 Task:  Click on  Soccer In the  Soccer League click on  Pick Sheet Your name Jack Lewis Team name Orlando City and  Email softage.7@softage.net Game 1 Montreal Game 2 NYFC Game 3 Atlanta United Game 4 Houston Game 5 Minnesota United Game 6 FC Dallas Game 7 Columbus Game 8 New England Game 9 Philadelphia Game 10 Montreal Game 11 Chicago Game 12 Inter Milan Game 13 Austin Game 14 Real Salt Lake Game 15 Vancouver Game16 Seattle In Tie Breaker choose Orlando City Submit pick sheet
Action: Mouse moved to (567, 462)
Screenshot: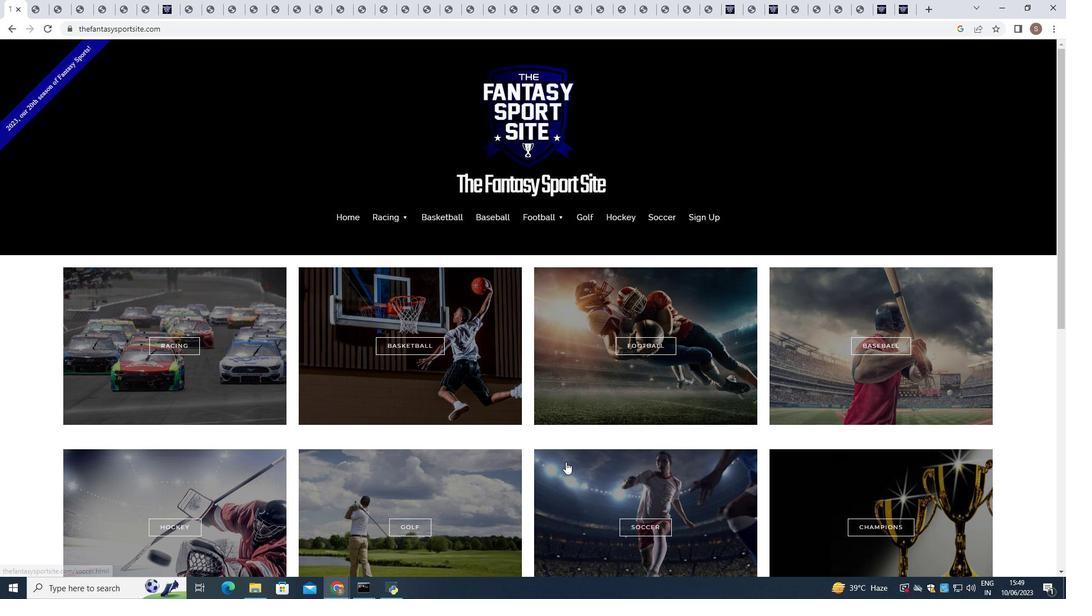 
Action: Mouse pressed left at (567, 462)
Screenshot: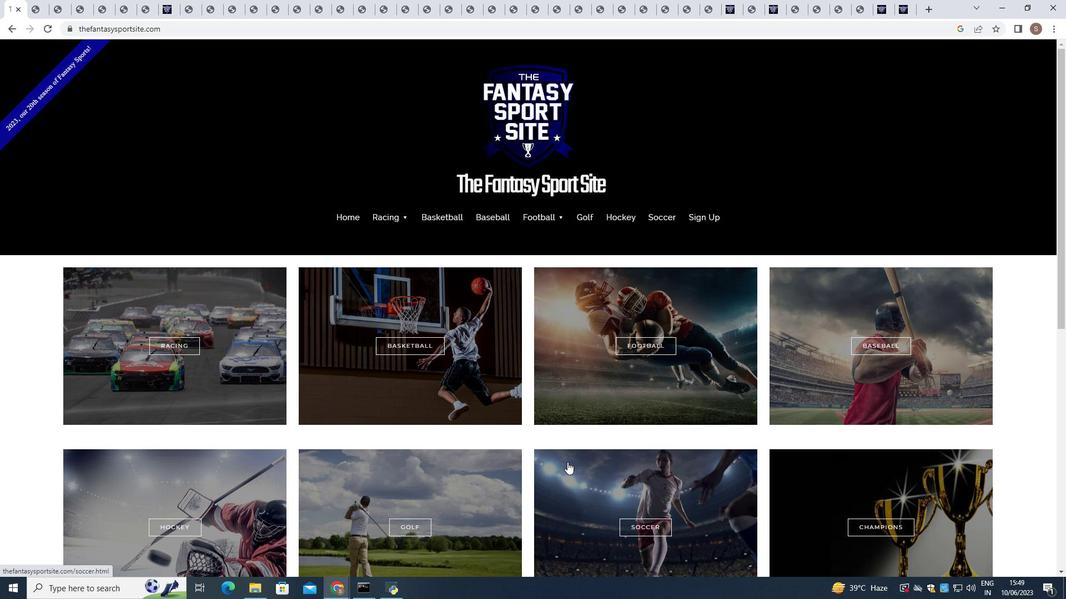 
Action: Mouse moved to (391, 318)
Screenshot: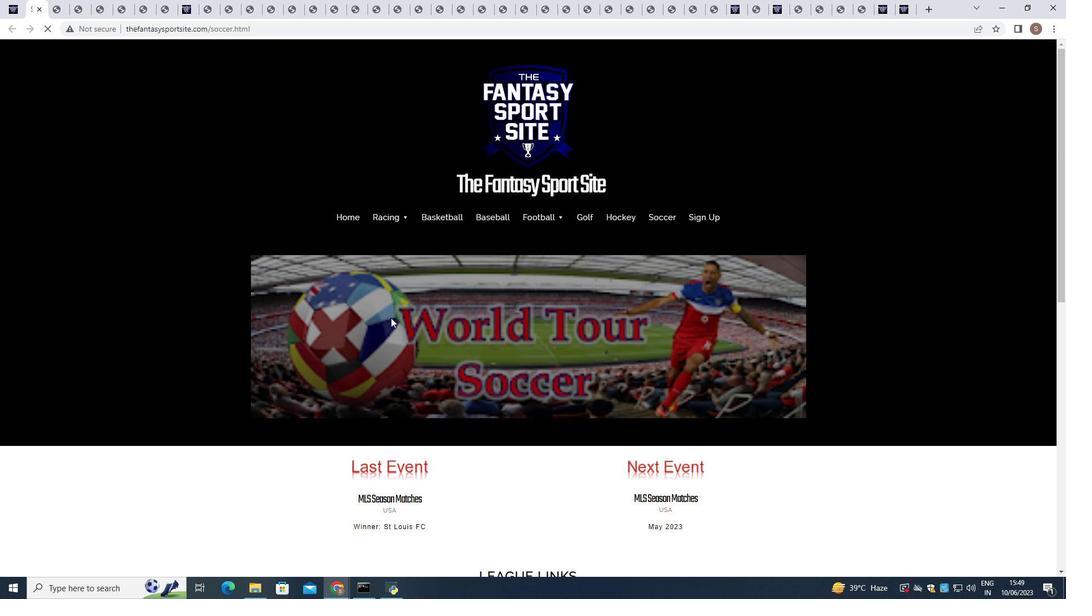 
Action: Mouse scrolled (391, 317) with delta (0, 0)
Screenshot: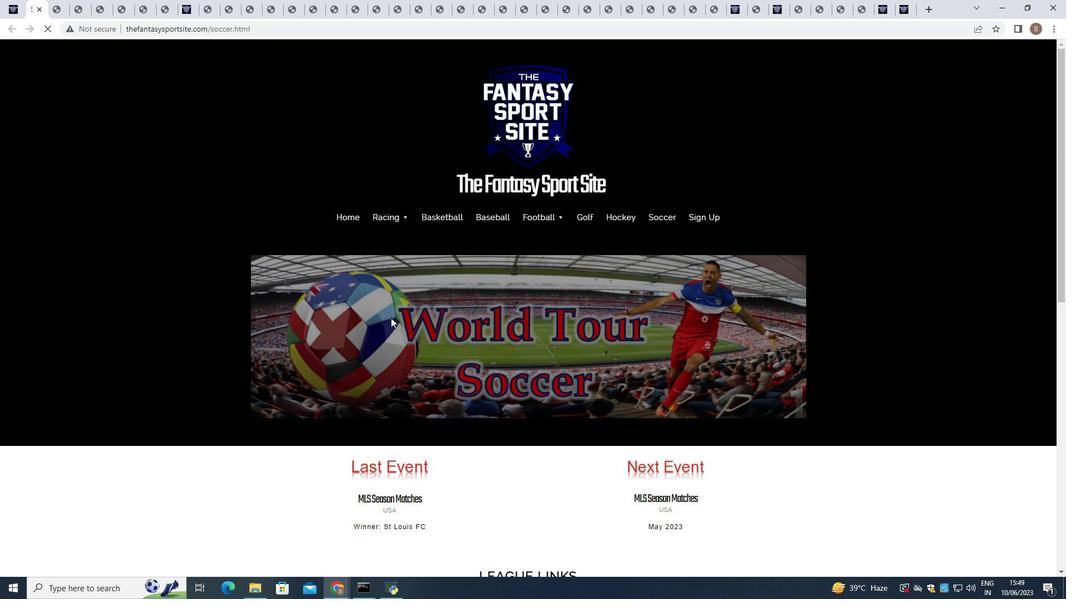 
Action: Mouse scrolled (391, 317) with delta (0, 0)
Screenshot: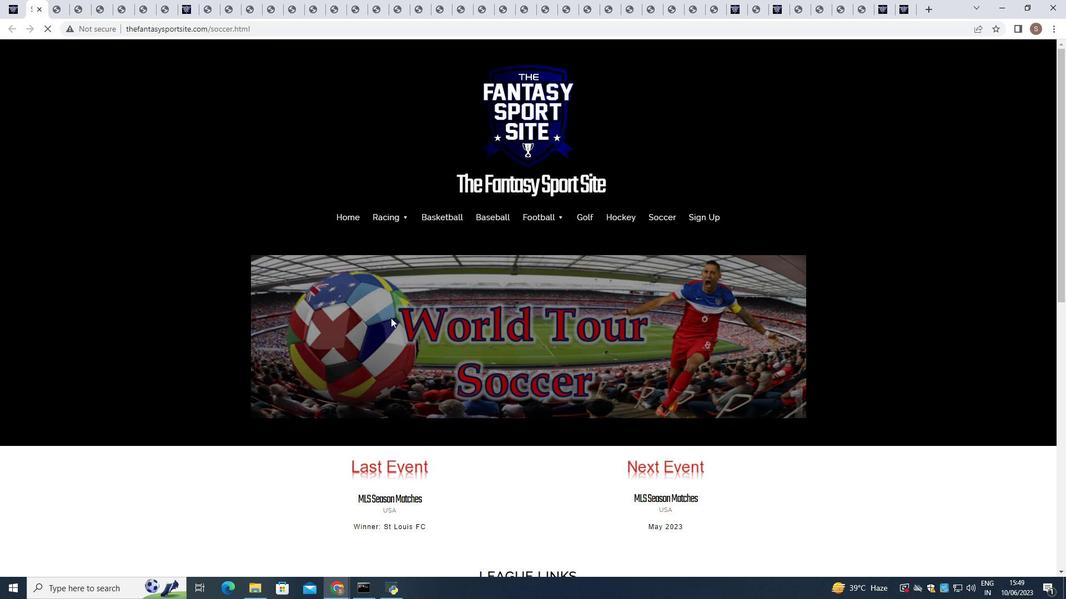 
Action: Mouse scrolled (391, 317) with delta (0, 0)
Screenshot: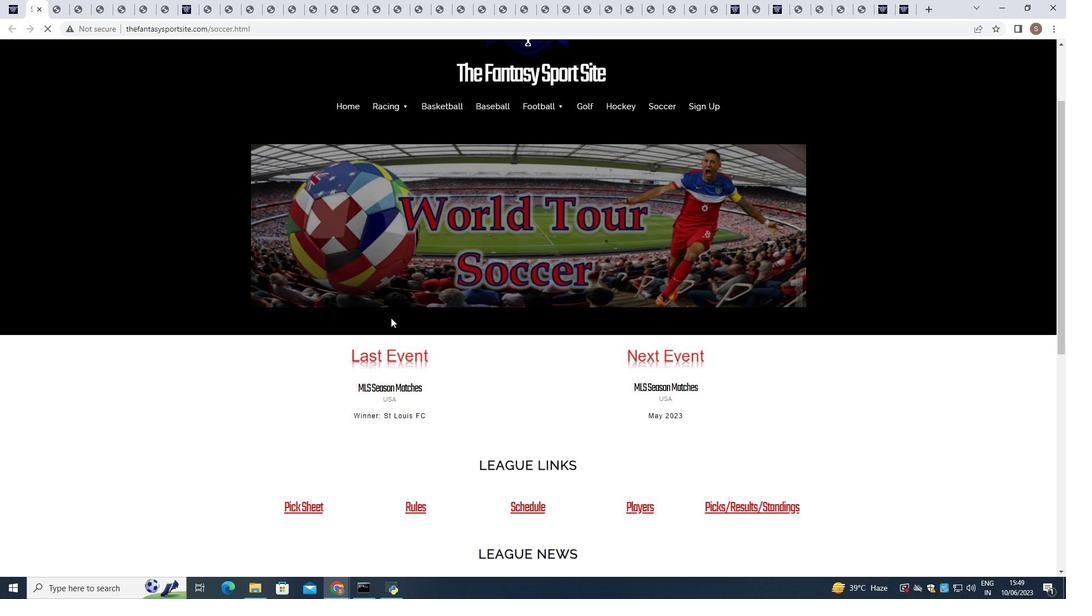 
Action: Mouse scrolled (391, 317) with delta (0, 0)
Screenshot: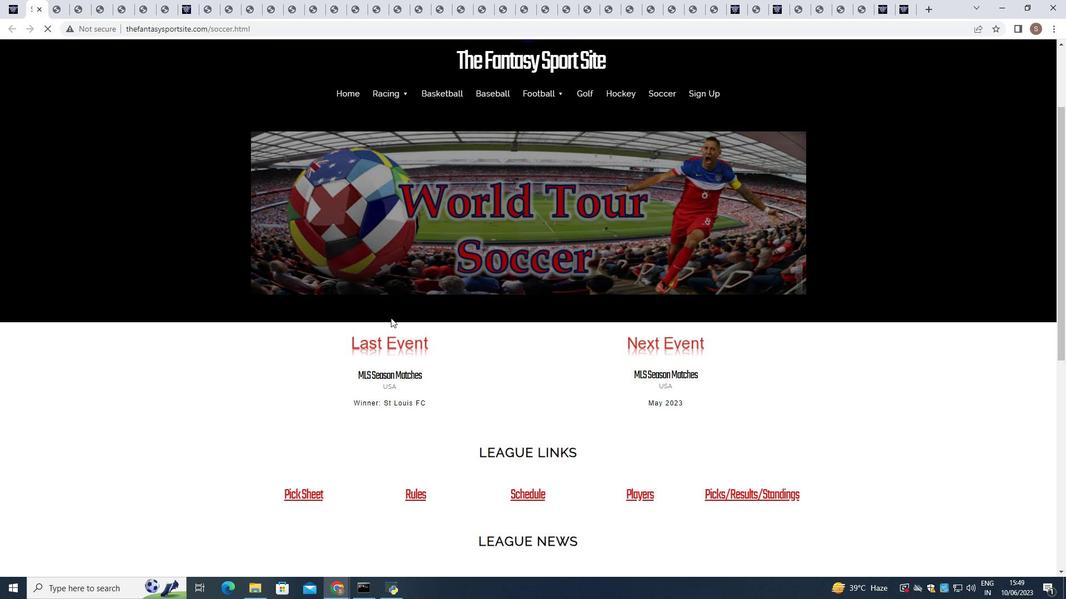 
Action: Mouse moved to (315, 394)
Screenshot: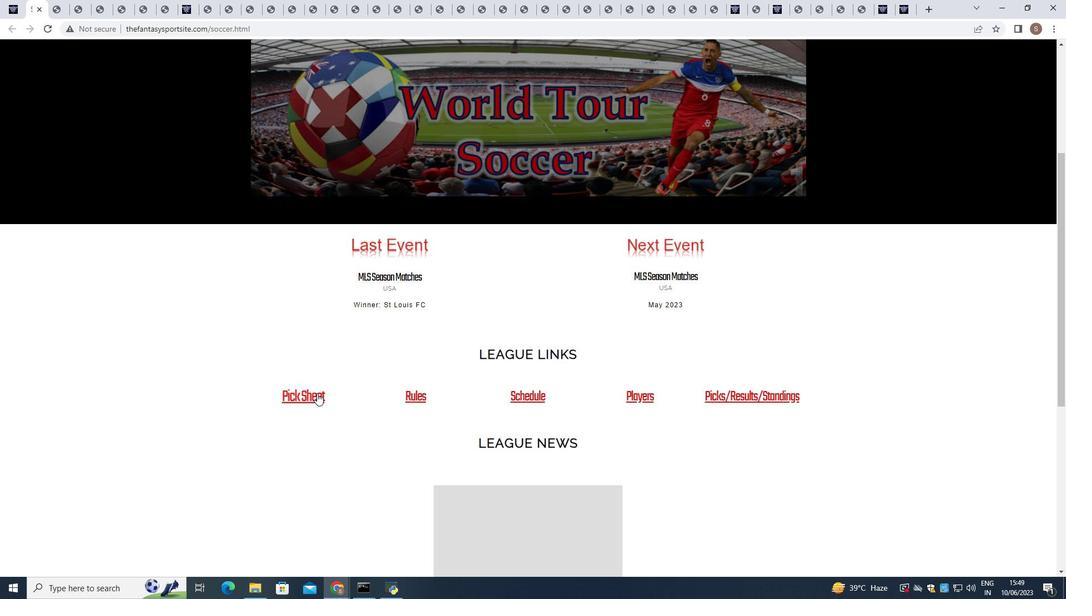 
Action: Mouse pressed left at (315, 394)
Screenshot: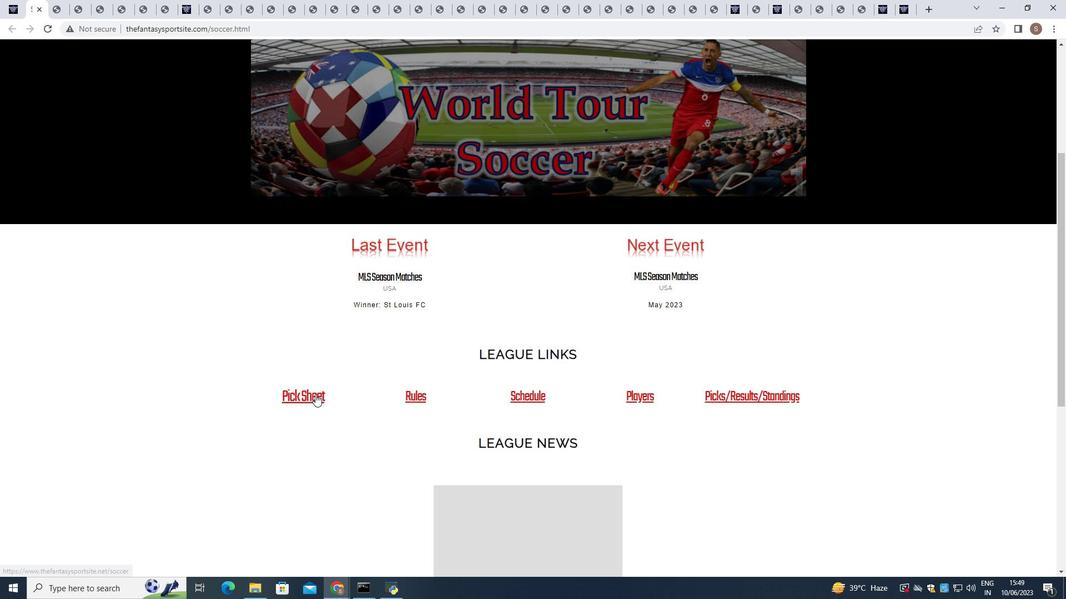
Action: Mouse moved to (324, 393)
Screenshot: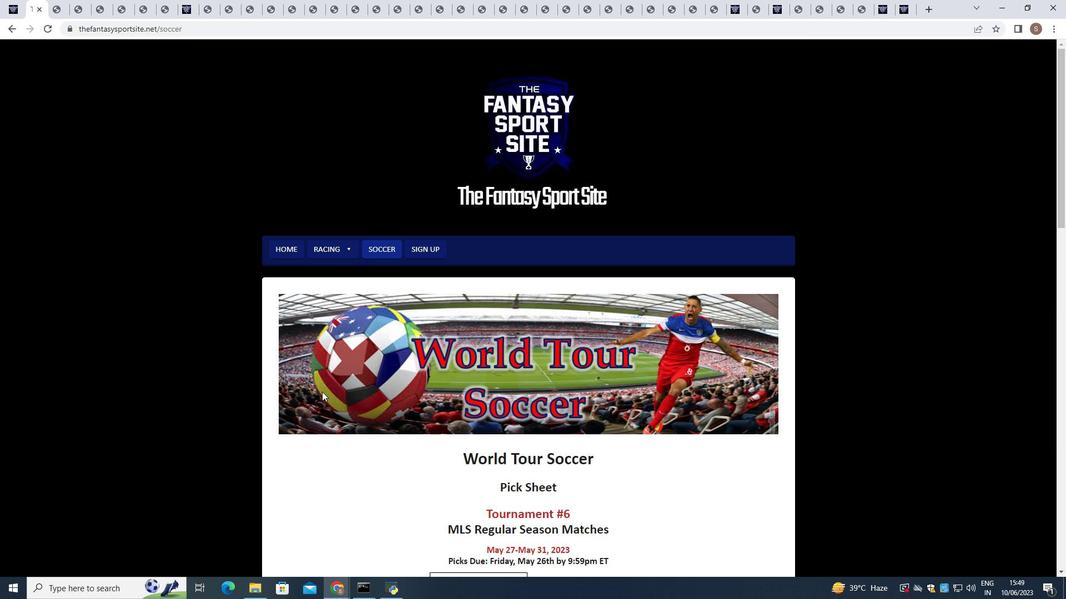 
Action: Mouse scrolled (324, 393) with delta (0, 0)
Screenshot: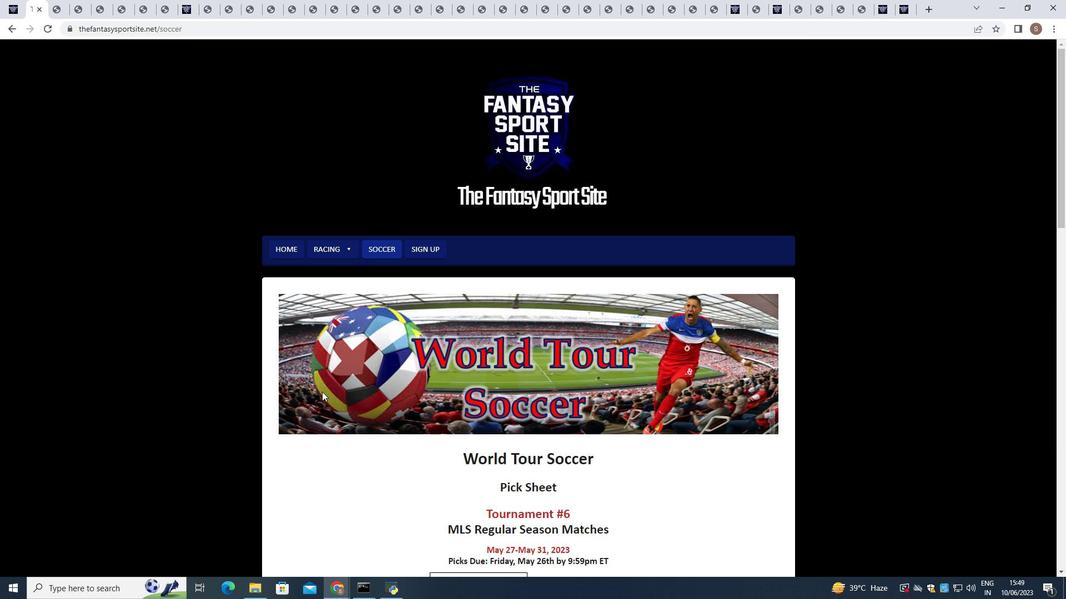 
Action: Mouse moved to (324, 394)
Screenshot: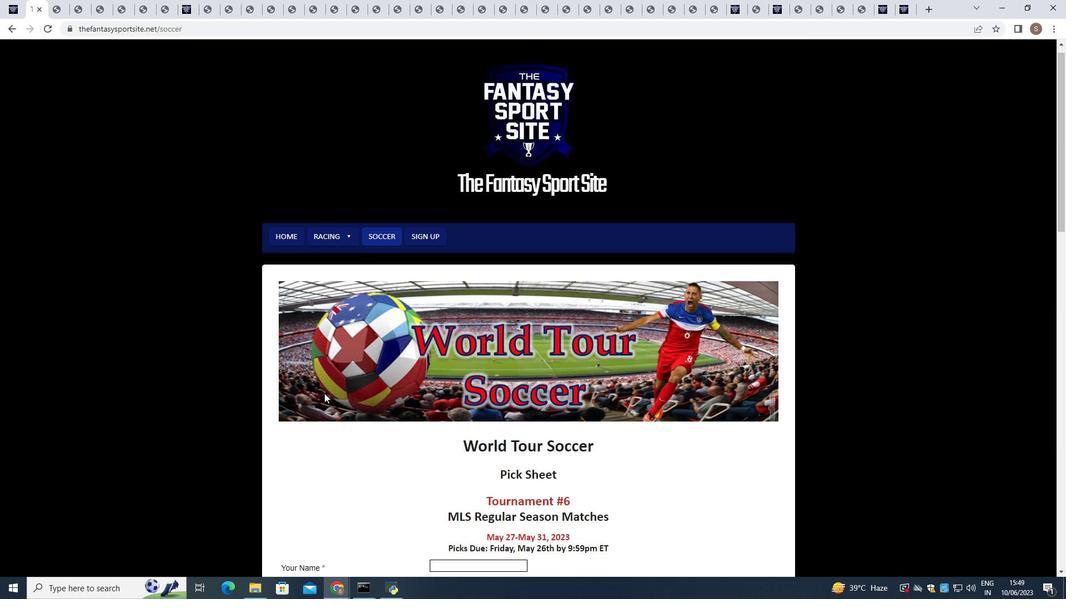 
Action: Mouse scrolled (324, 394) with delta (0, 0)
Screenshot: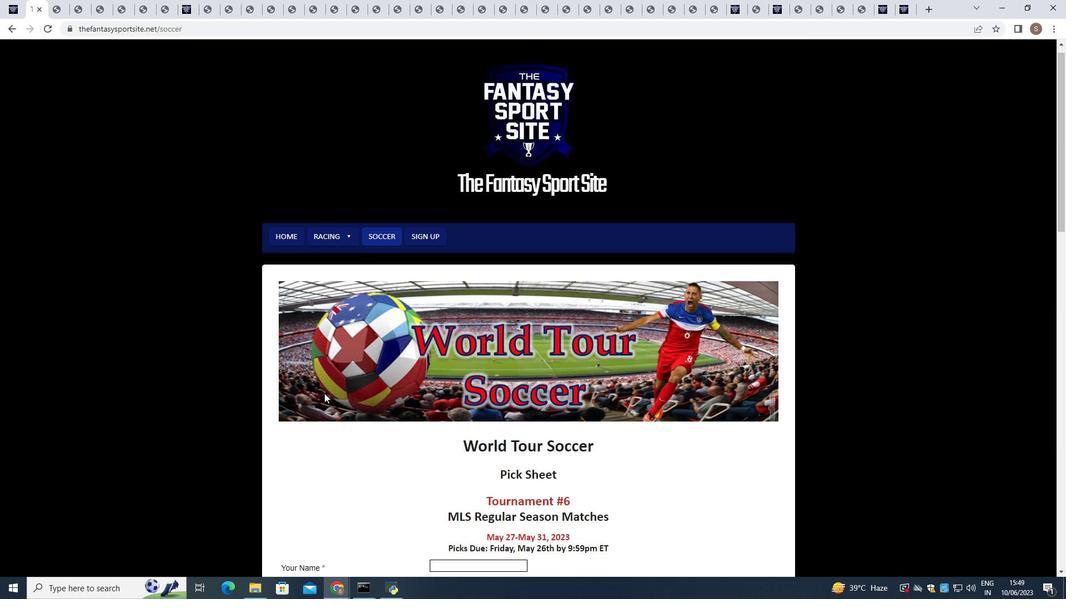 
Action: Mouse scrolled (324, 394) with delta (0, 0)
Screenshot: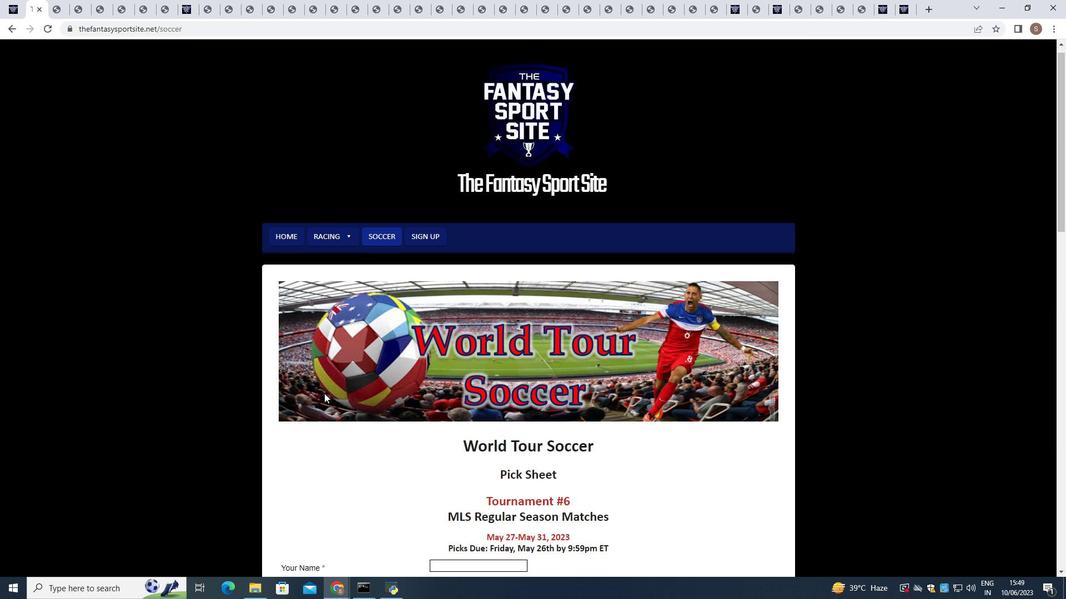 
Action: Mouse scrolled (324, 394) with delta (0, 0)
Screenshot: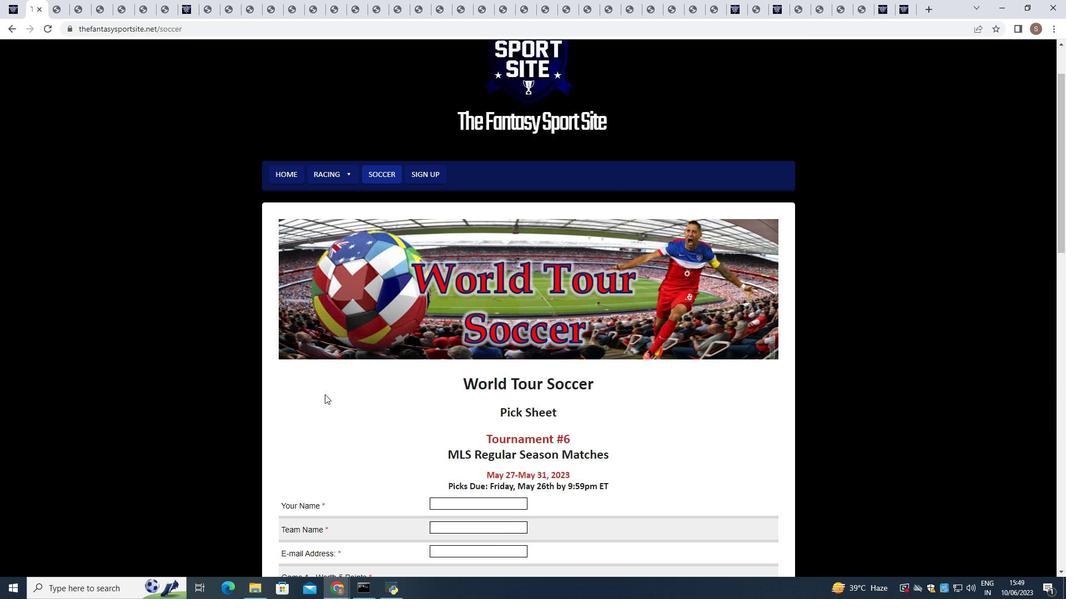 
Action: Mouse moved to (440, 355)
Screenshot: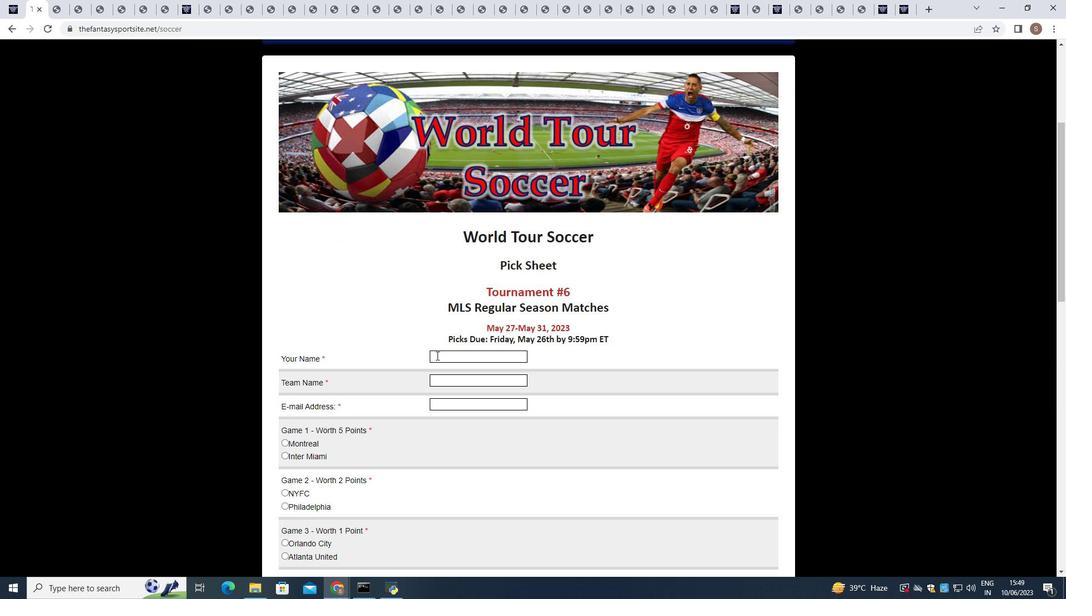 
Action: Mouse pressed left at (440, 355)
Screenshot: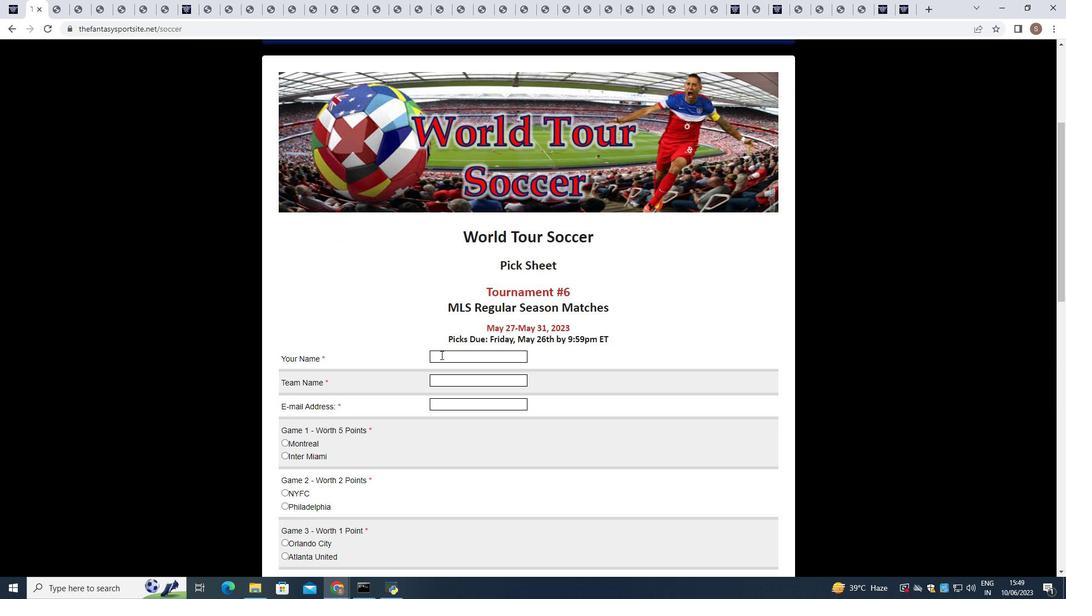 
Action: Key pressed <Key.shift>Jack<Key.space><Key.shift>Lewis
Screenshot: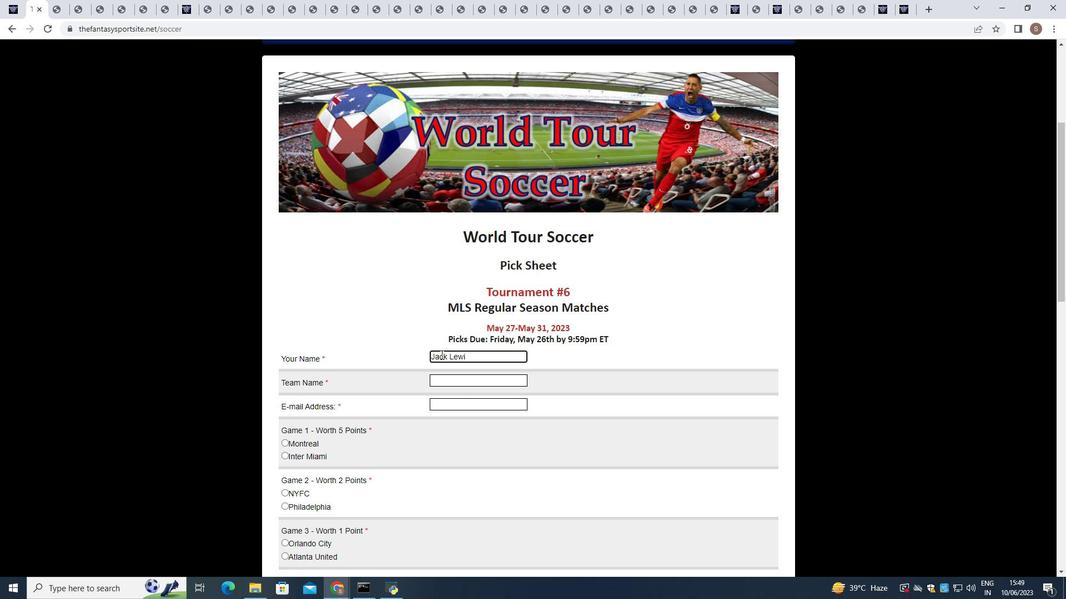 
Action: Mouse moved to (477, 378)
Screenshot: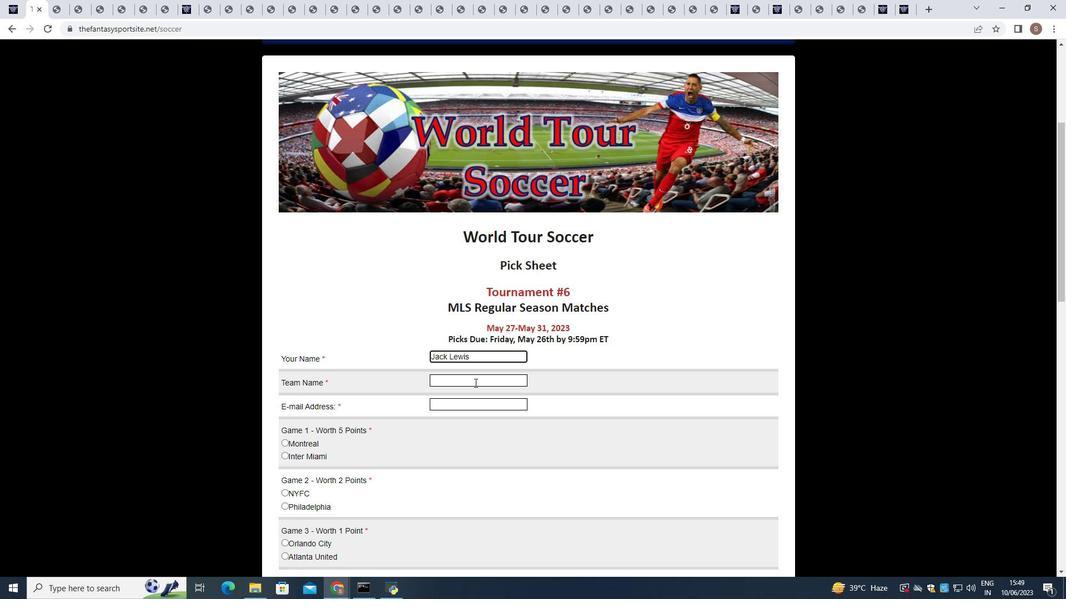 
Action: Mouse pressed left at (477, 378)
Screenshot: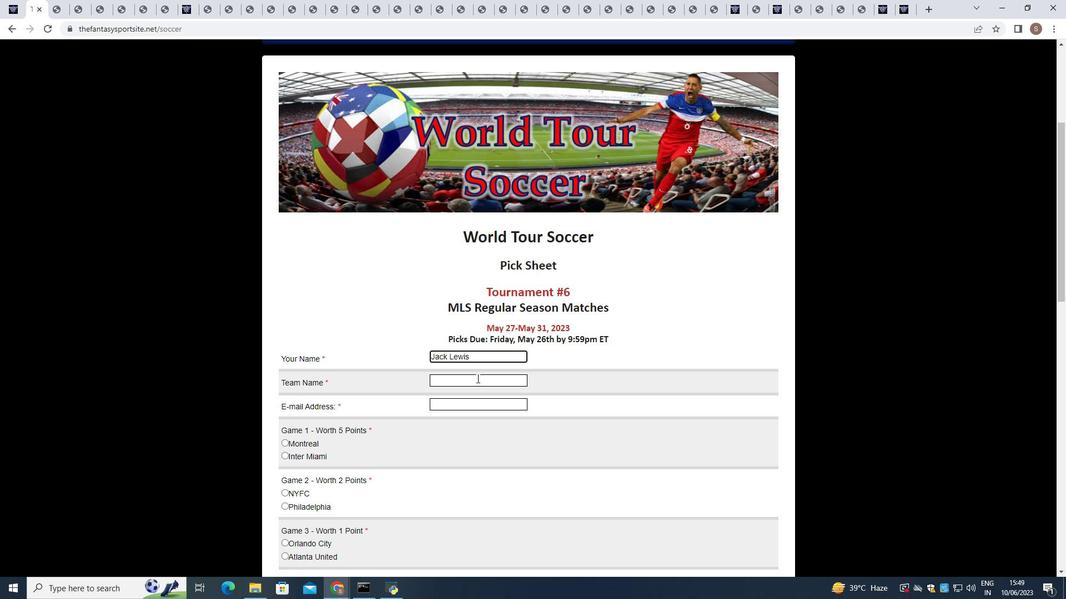 
Action: Key pressed <Key.shift>O
Screenshot: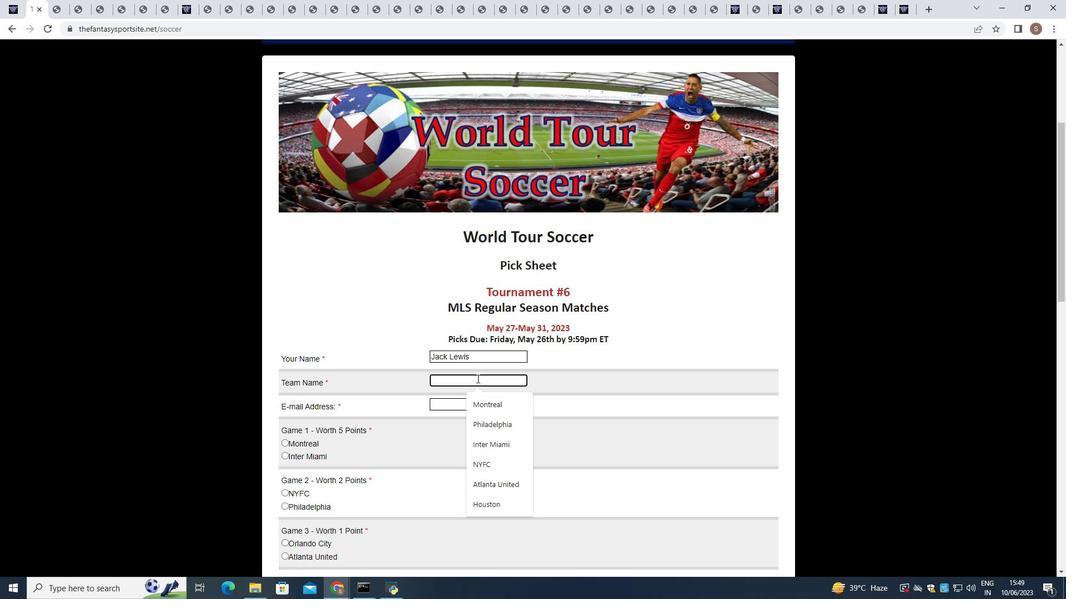 
Action: Mouse moved to (495, 408)
Screenshot: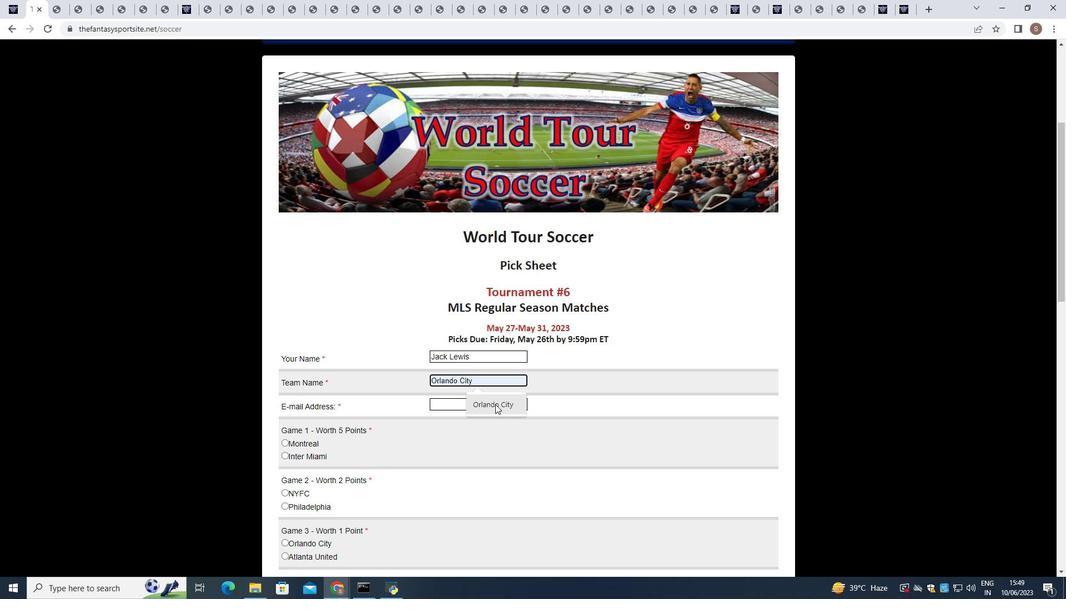 
Action: Mouse pressed left at (495, 408)
Screenshot: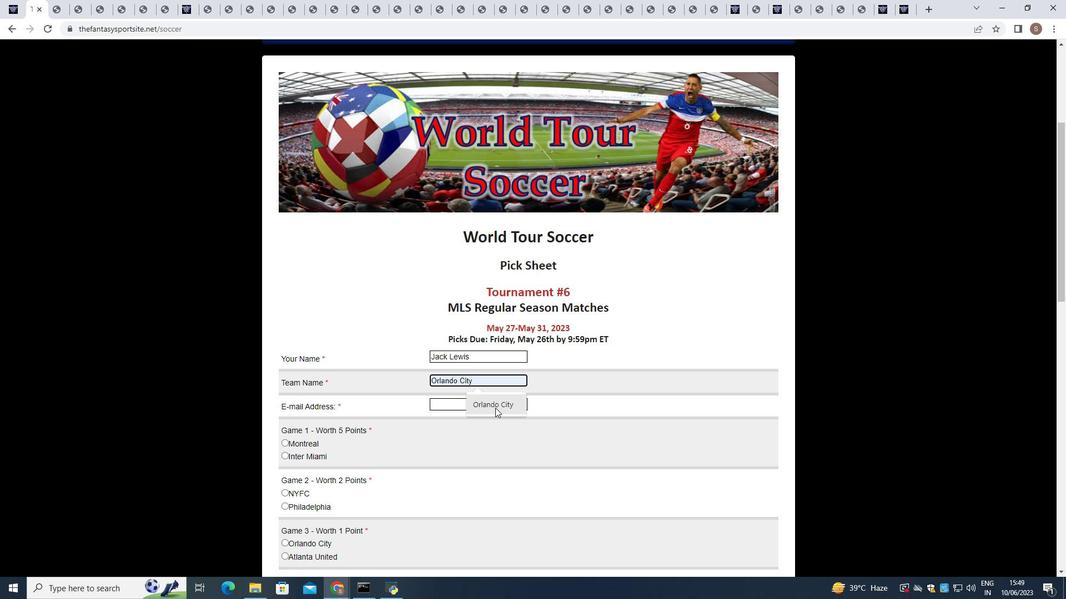 
Action: Mouse moved to (485, 406)
Screenshot: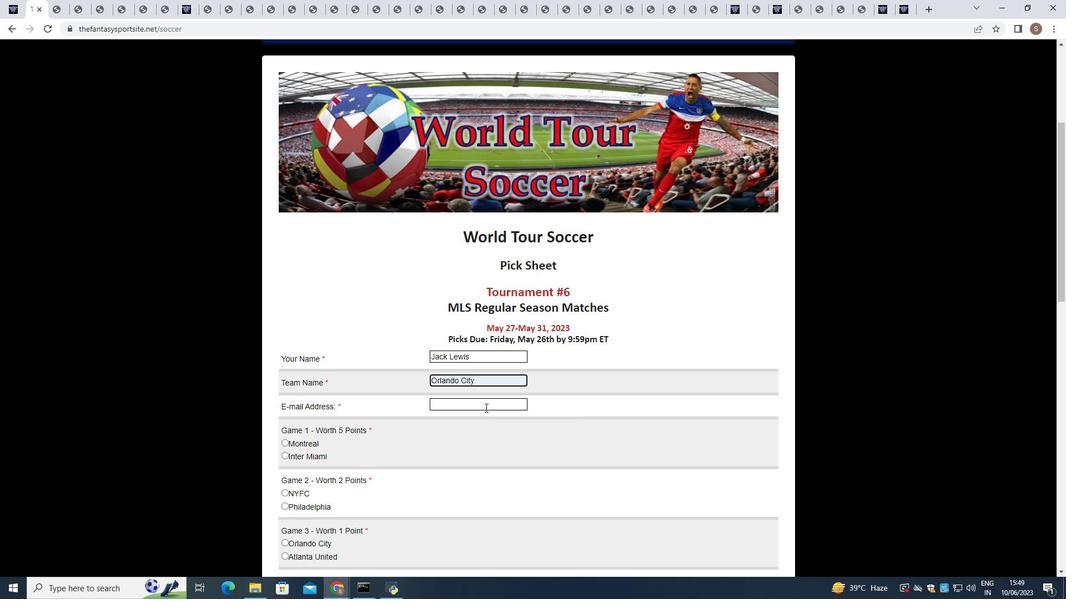 
Action: Mouse pressed left at (485, 406)
Screenshot: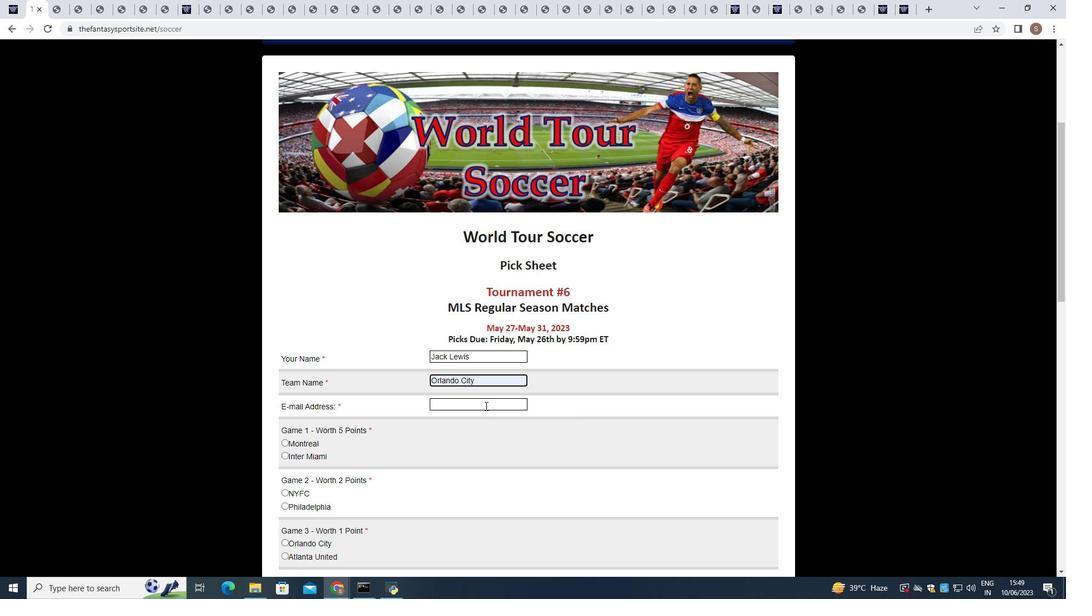 
Action: Key pressed softage.7
Screenshot: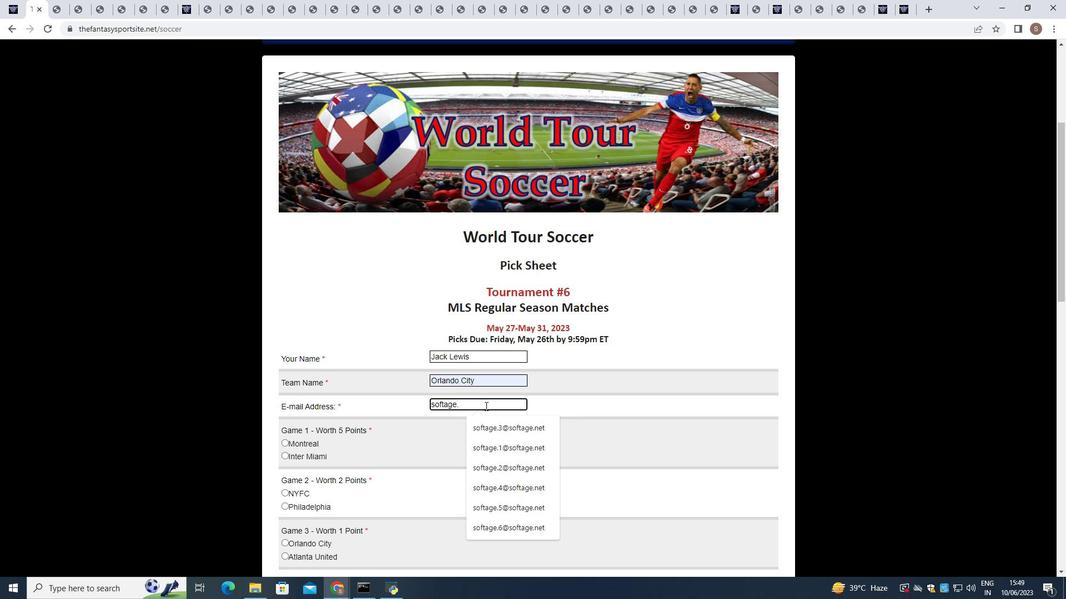 
Action: Mouse moved to (487, 425)
Screenshot: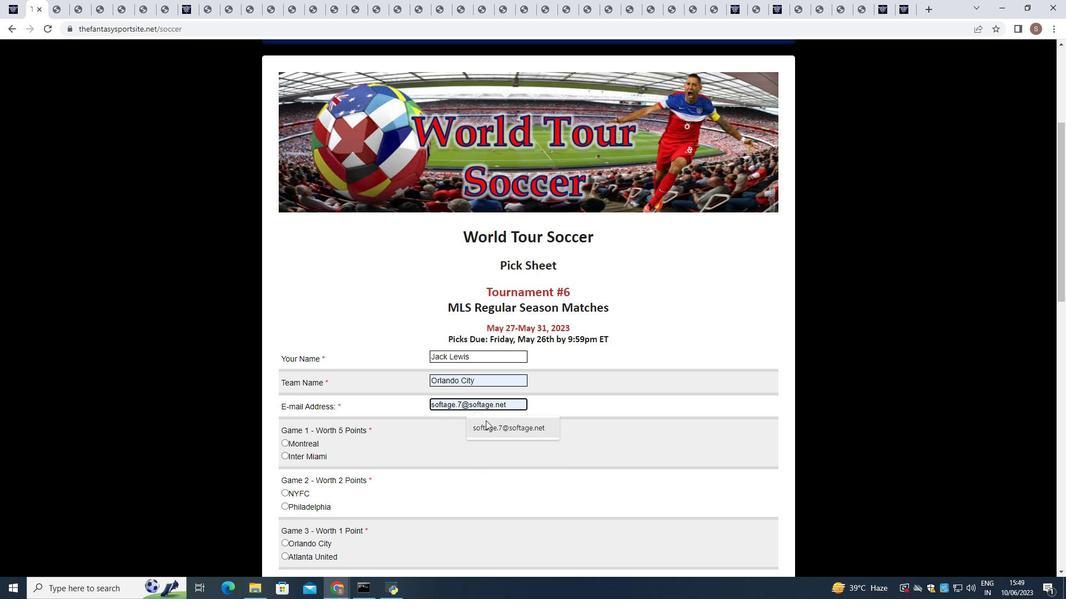 
Action: Mouse pressed left at (487, 425)
Screenshot: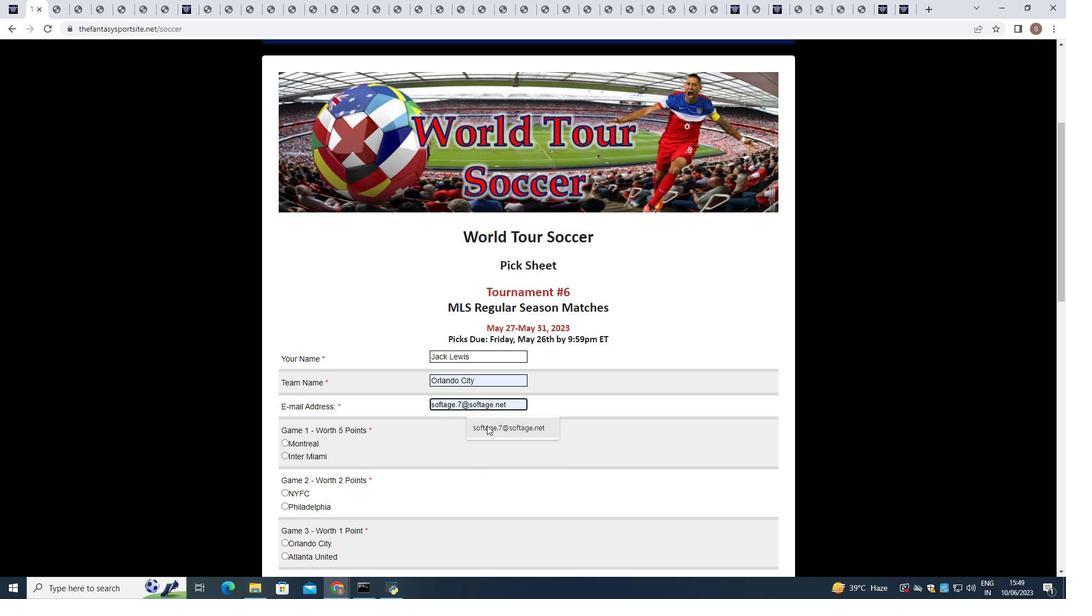 
Action: Mouse moved to (285, 440)
Screenshot: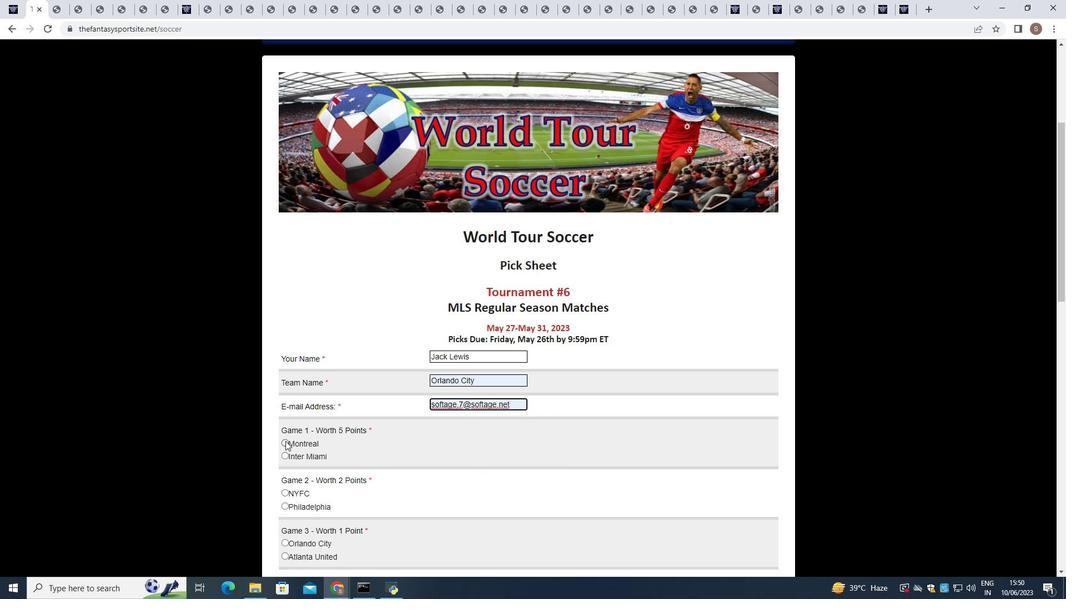 
Action: Mouse pressed left at (285, 440)
Screenshot: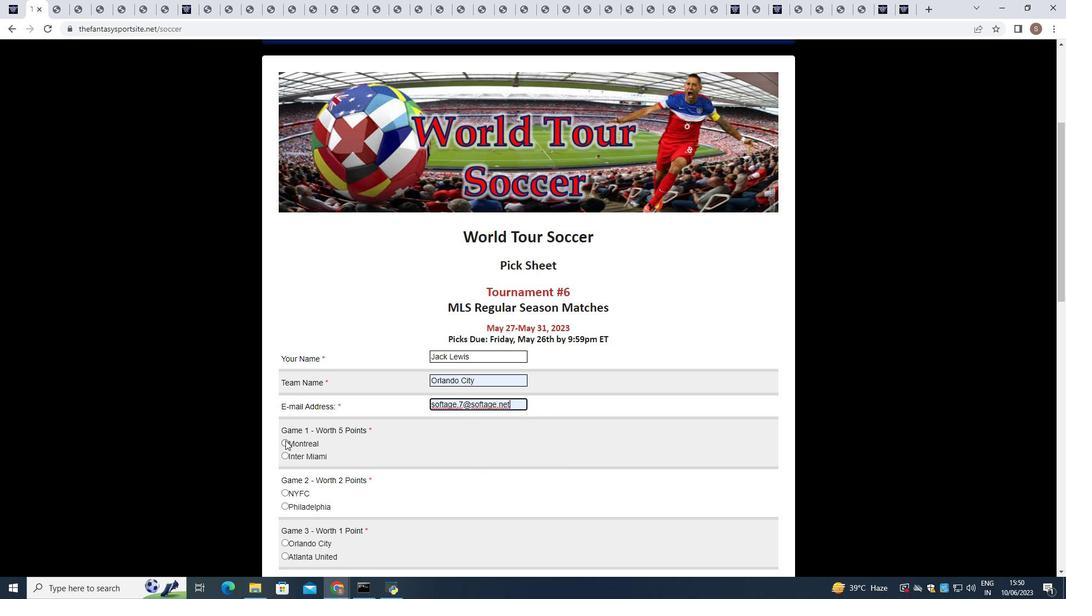 
Action: Mouse moved to (286, 492)
Screenshot: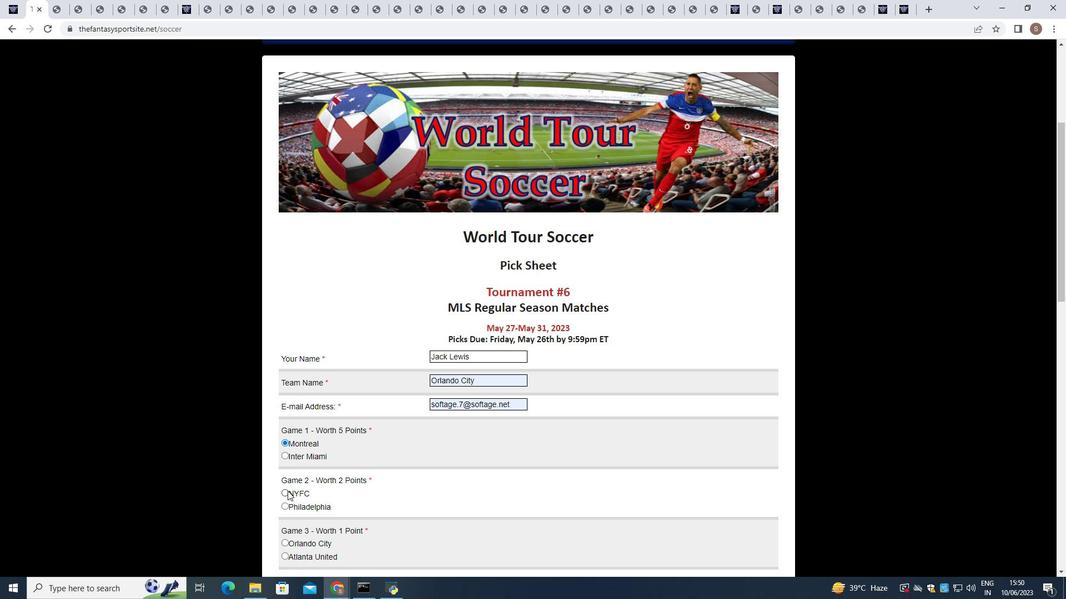 
Action: Mouse pressed left at (286, 492)
Screenshot: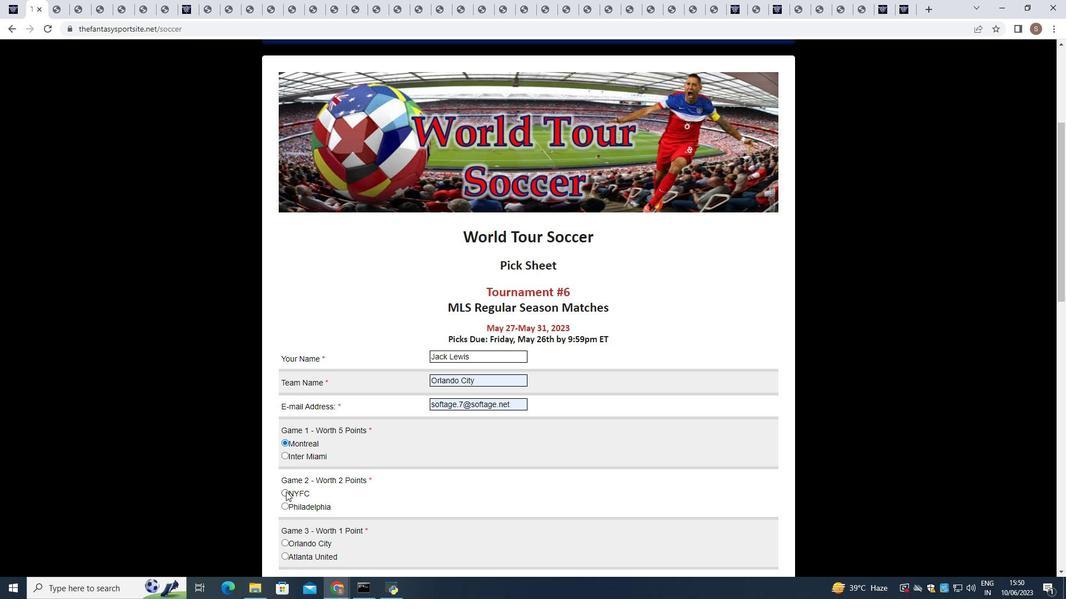 
Action: Mouse moved to (287, 554)
Screenshot: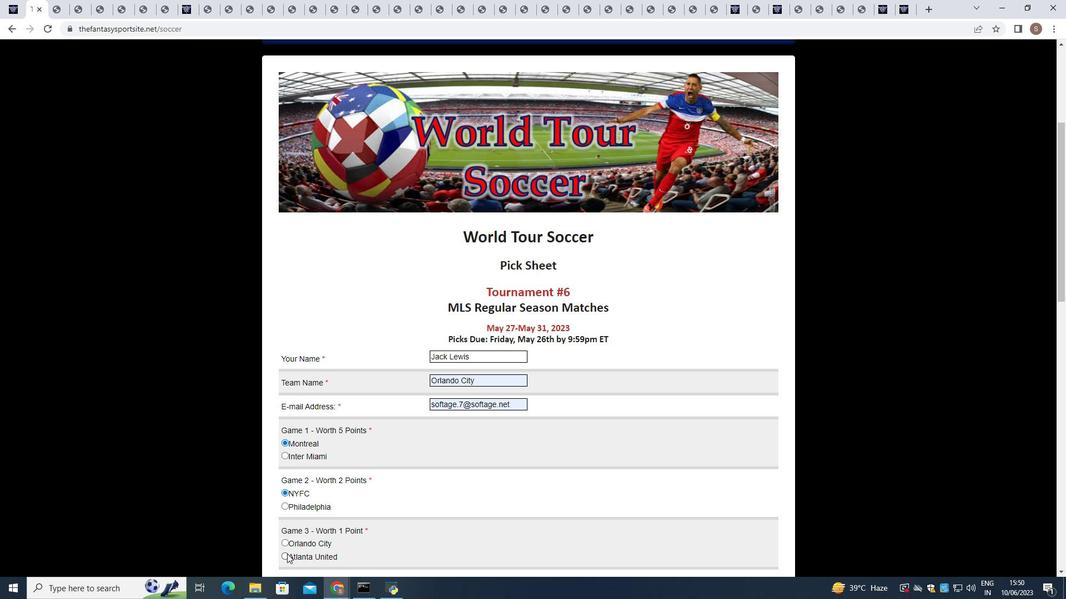 
Action: Mouse pressed left at (287, 554)
Screenshot: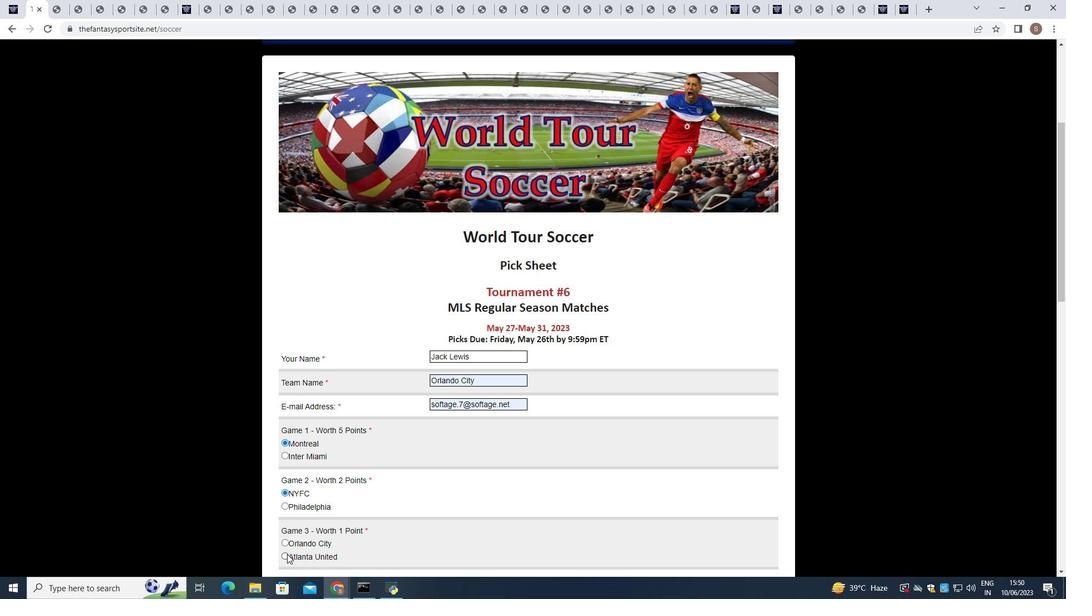 
Action: Mouse moved to (304, 538)
Screenshot: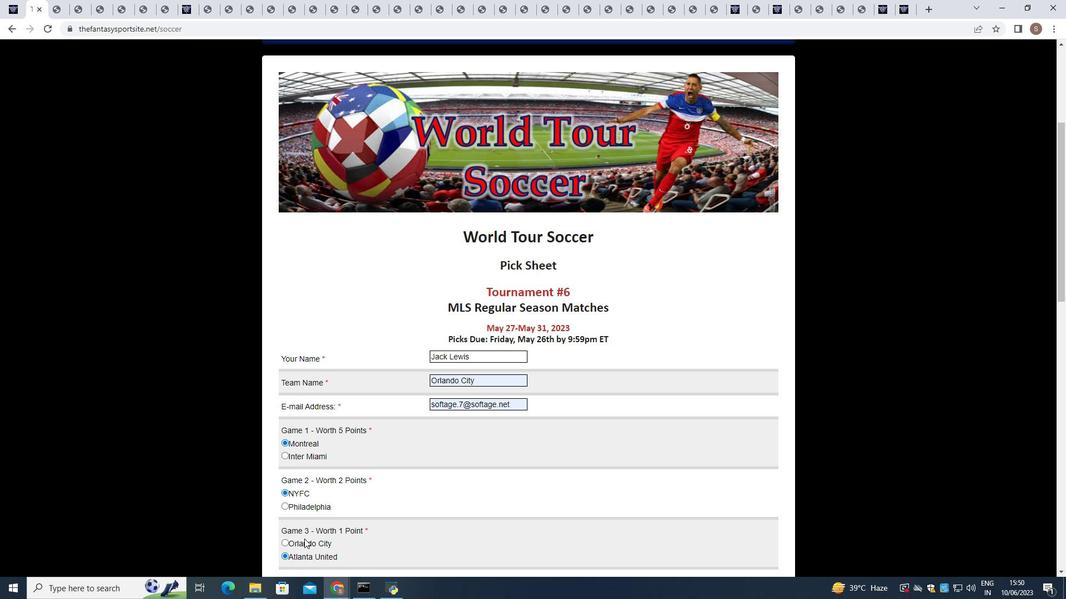 
Action: Mouse scrolled (304, 538) with delta (0, 0)
Screenshot: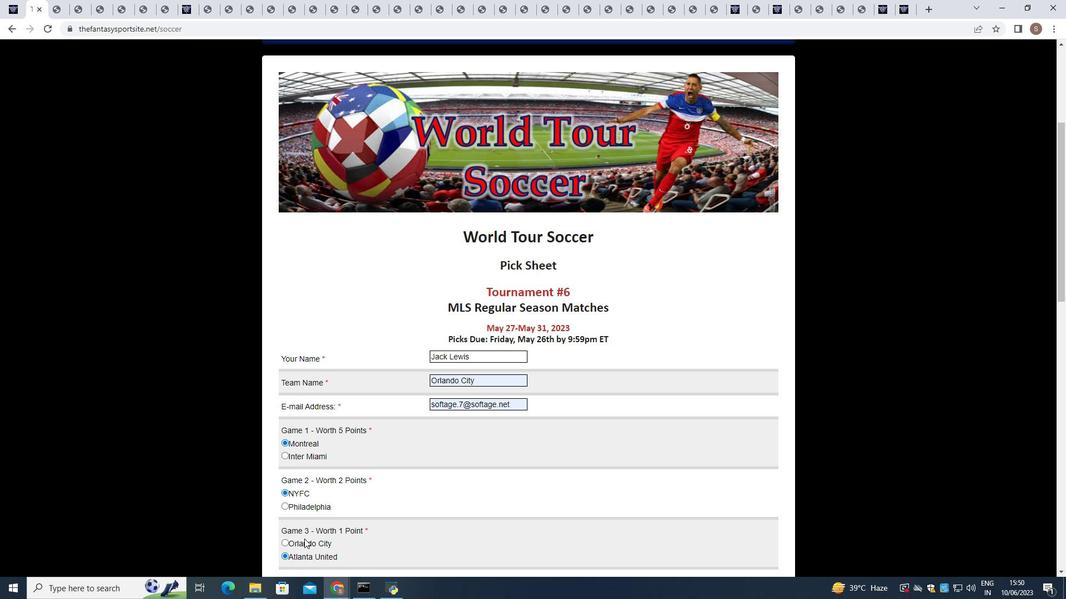 
Action: Mouse scrolled (304, 538) with delta (0, 0)
Screenshot: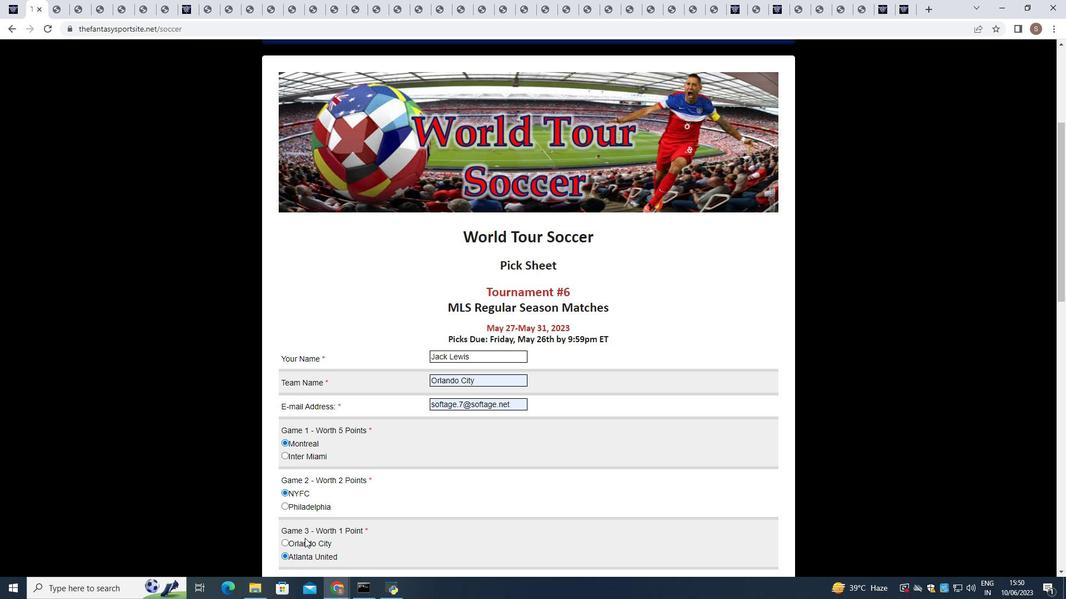 
Action: Mouse moved to (305, 538)
Screenshot: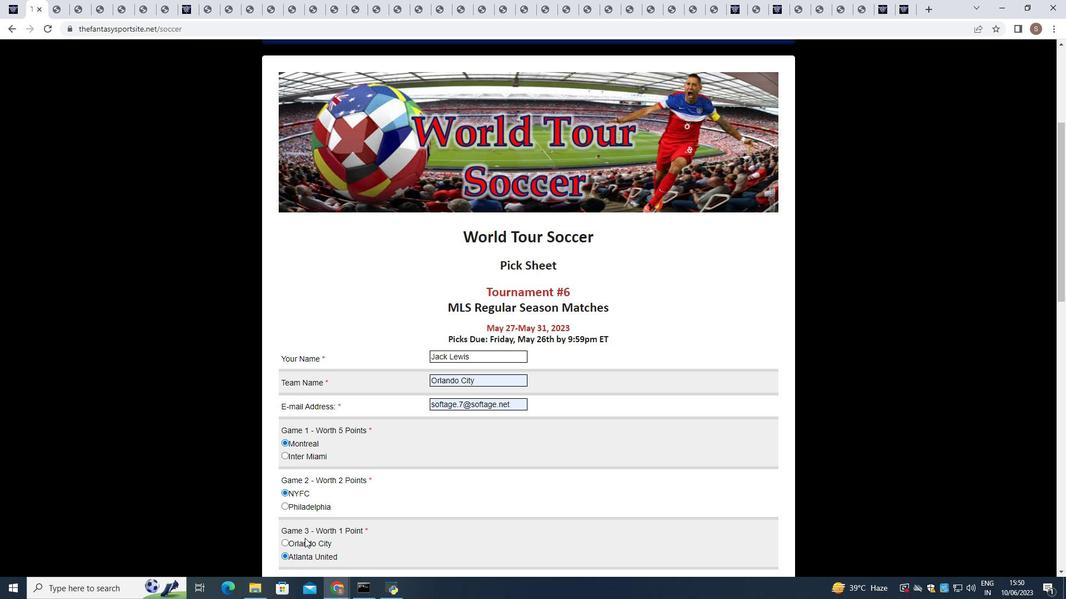 
Action: Mouse scrolled (305, 538) with delta (0, 0)
Screenshot: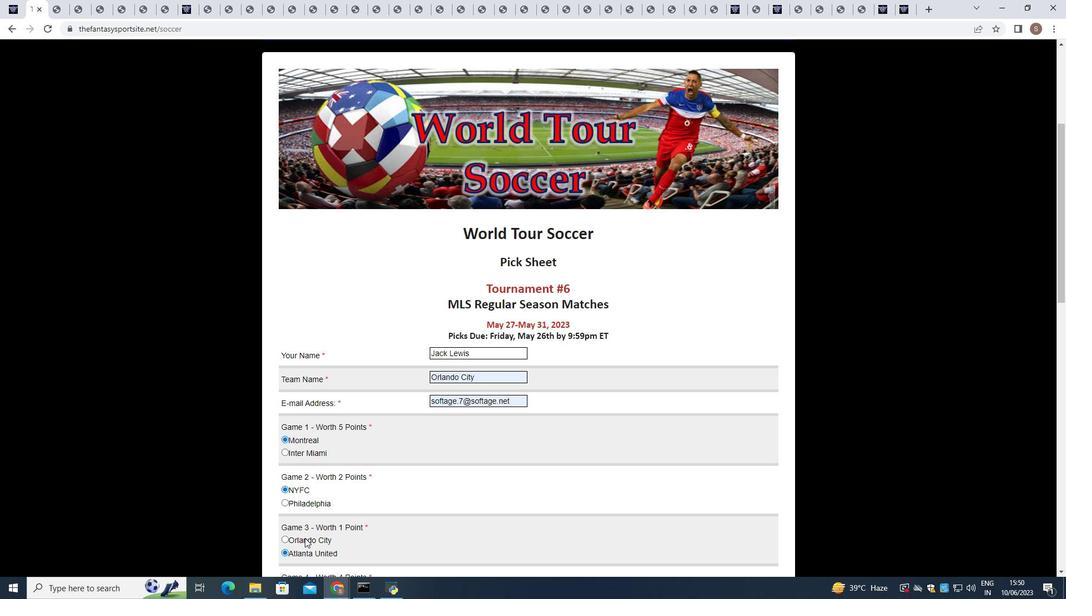 
Action: Mouse moved to (306, 537)
Screenshot: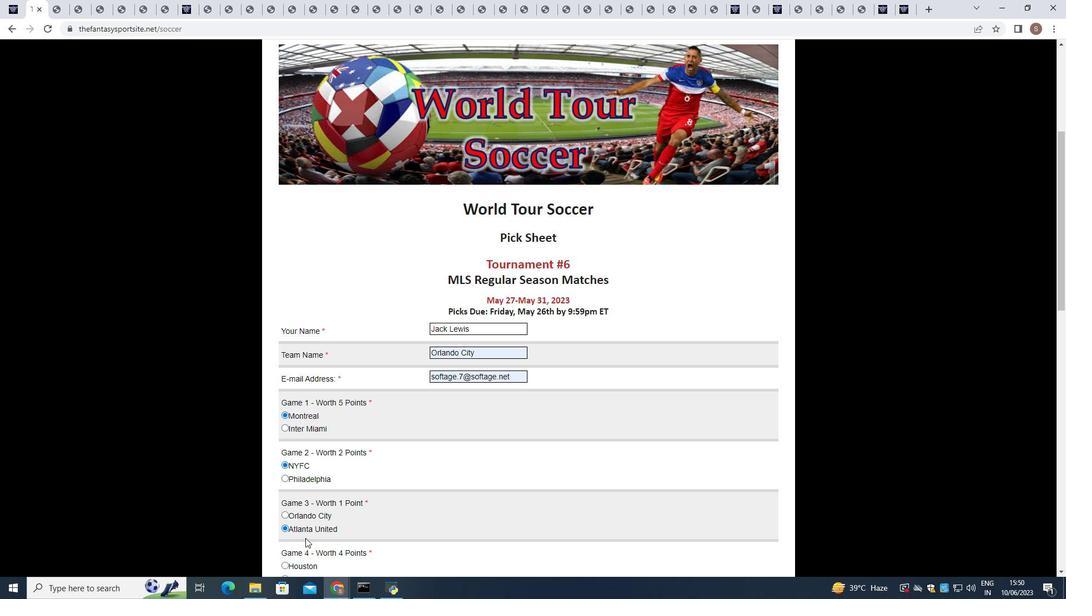 
Action: Mouse scrolled (306, 537) with delta (0, 0)
Screenshot: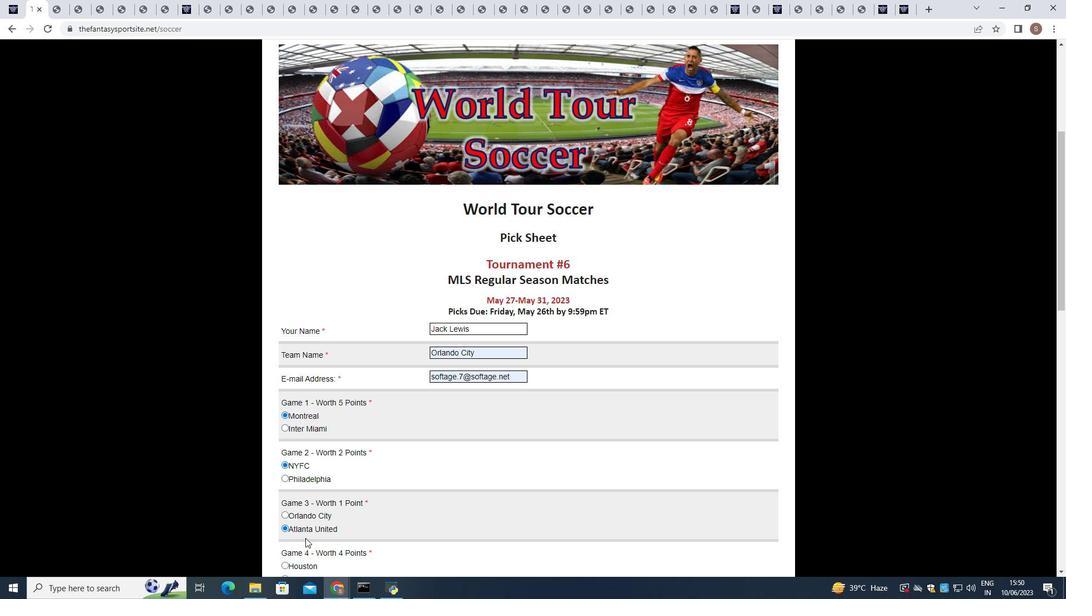 
Action: Mouse moved to (307, 537)
Screenshot: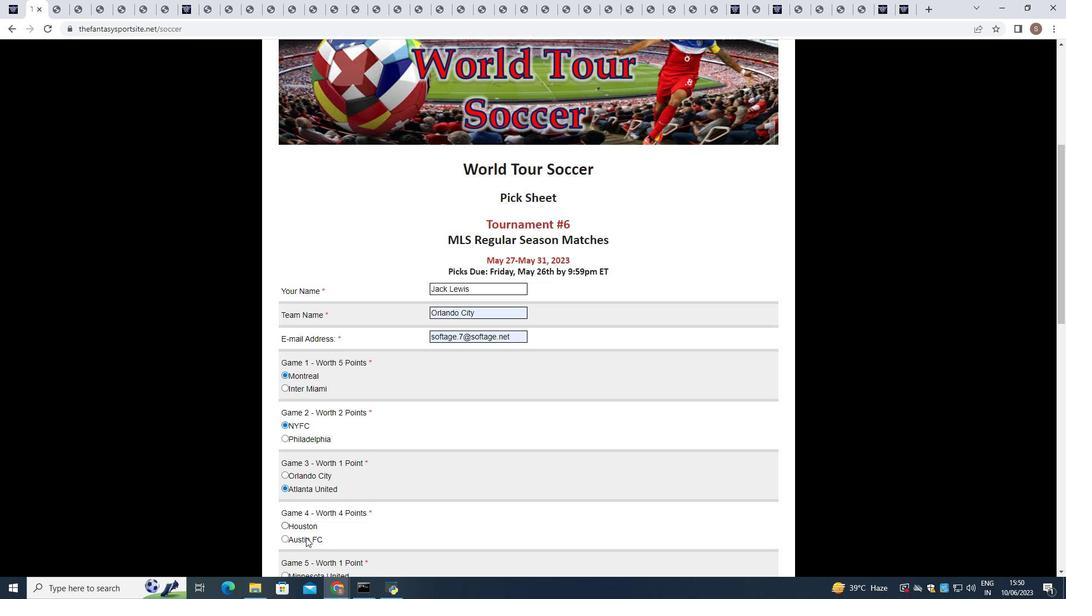 
Action: Mouse scrolled (307, 537) with delta (0, 0)
Screenshot: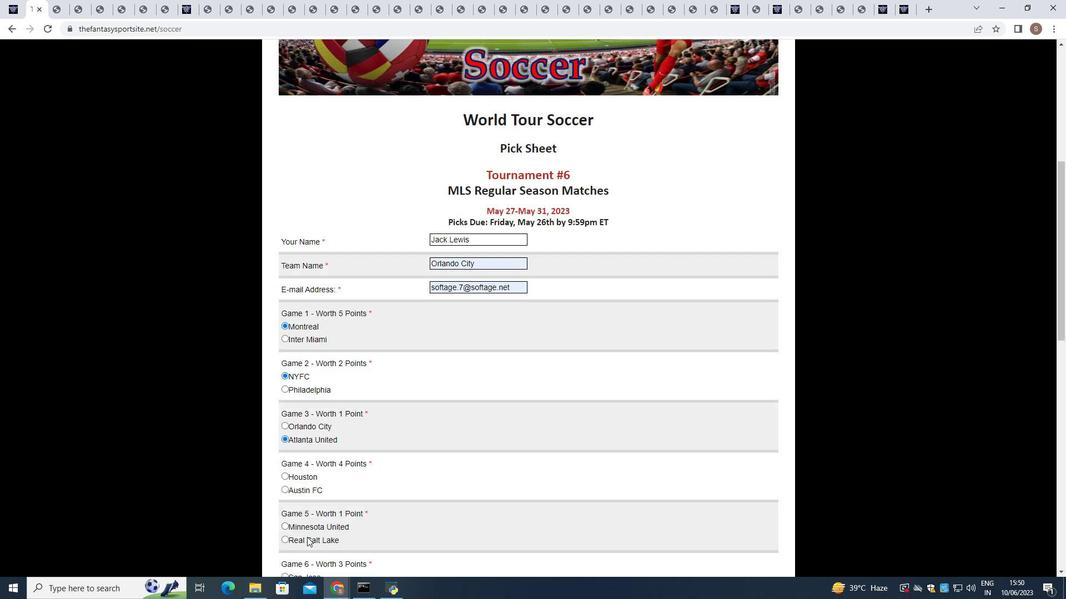 
Action: Mouse scrolled (307, 537) with delta (0, 0)
Screenshot: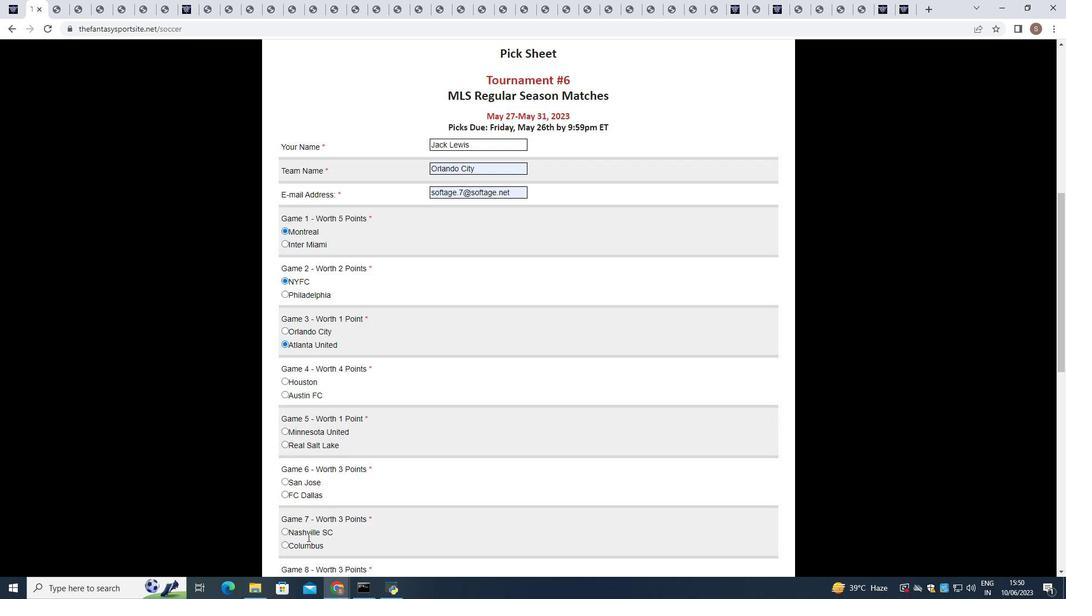
Action: Mouse moved to (308, 535)
Screenshot: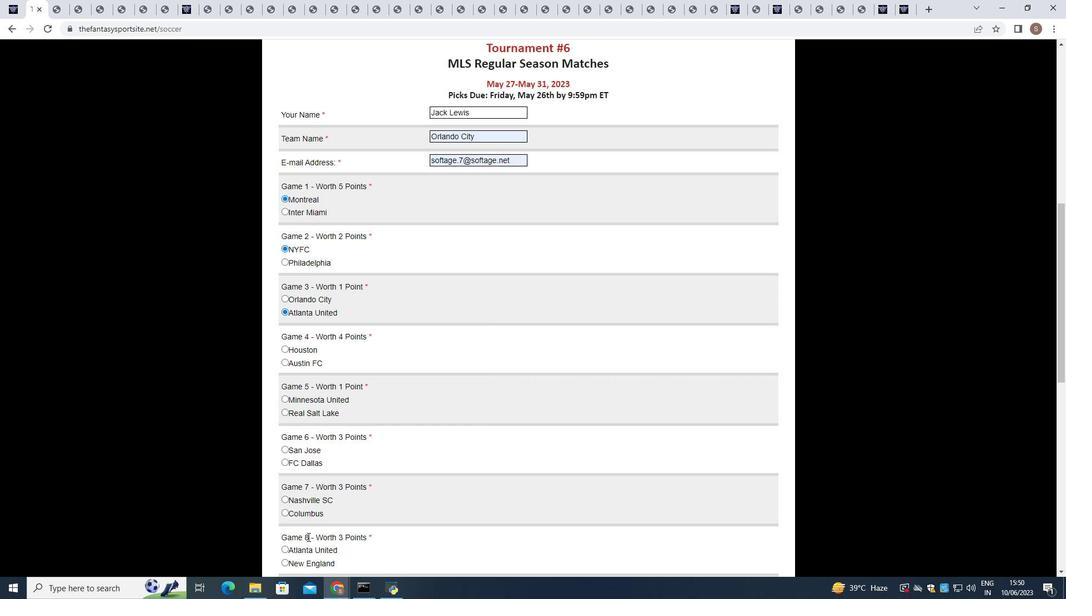 
Action: Mouse scrolled (308, 534) with delta (0, 0)
Screenshot: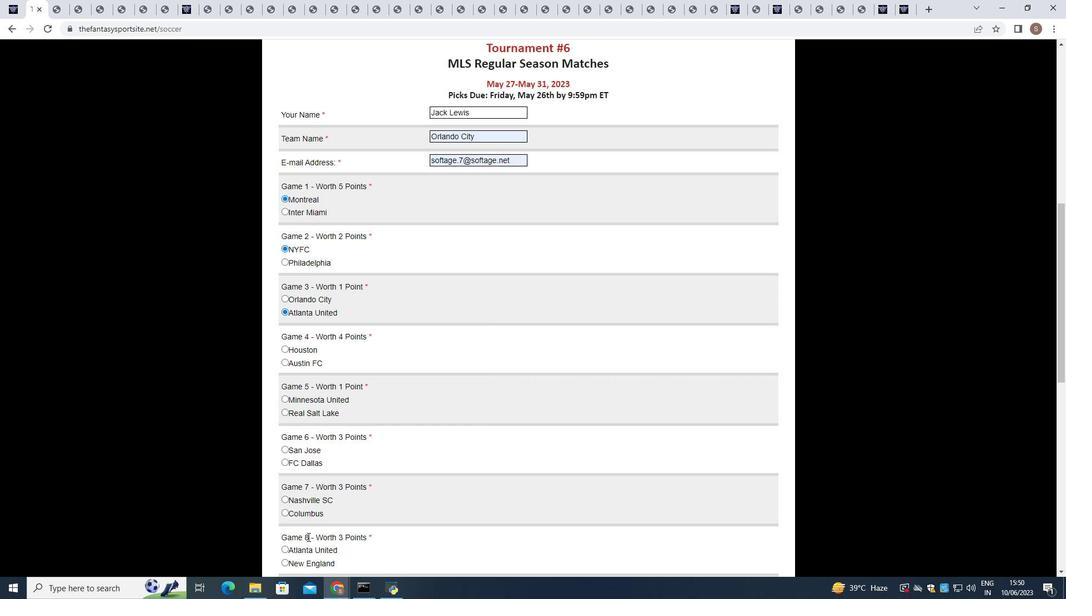 
Action: Mouse moved to (282, 203)
Screenshot: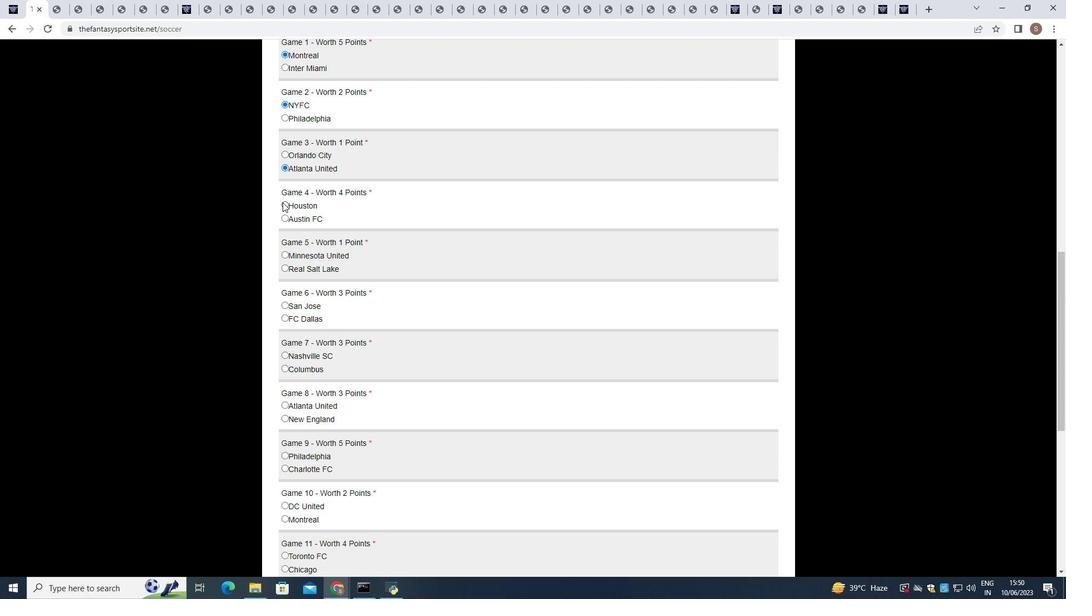 
Action: Mouse pressed left at (282, 203)
Screenshot: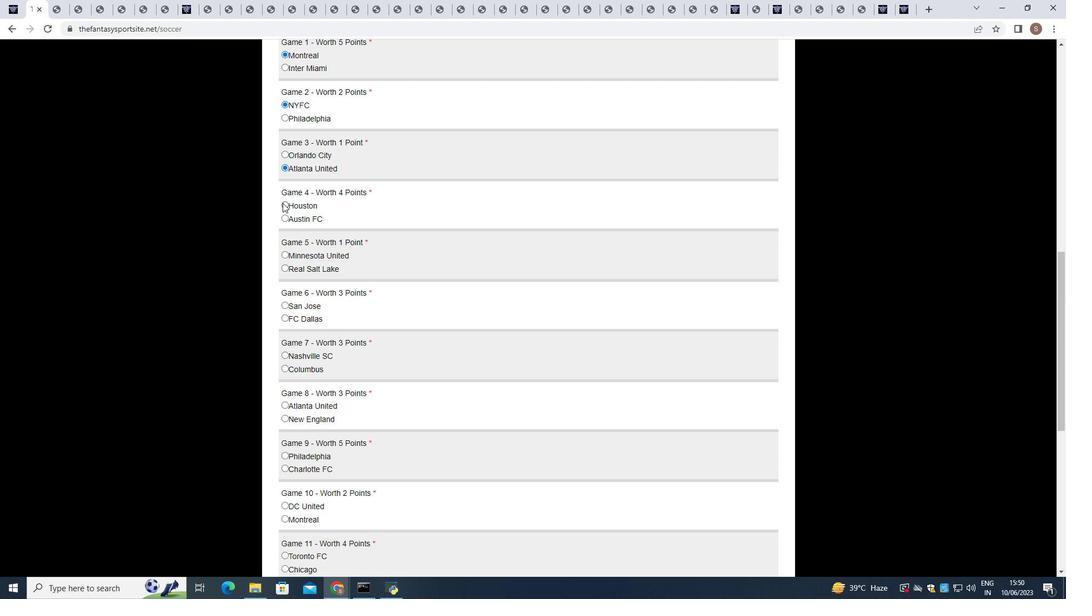 
Action: Mouse moved to (285, 251)
Screenshot: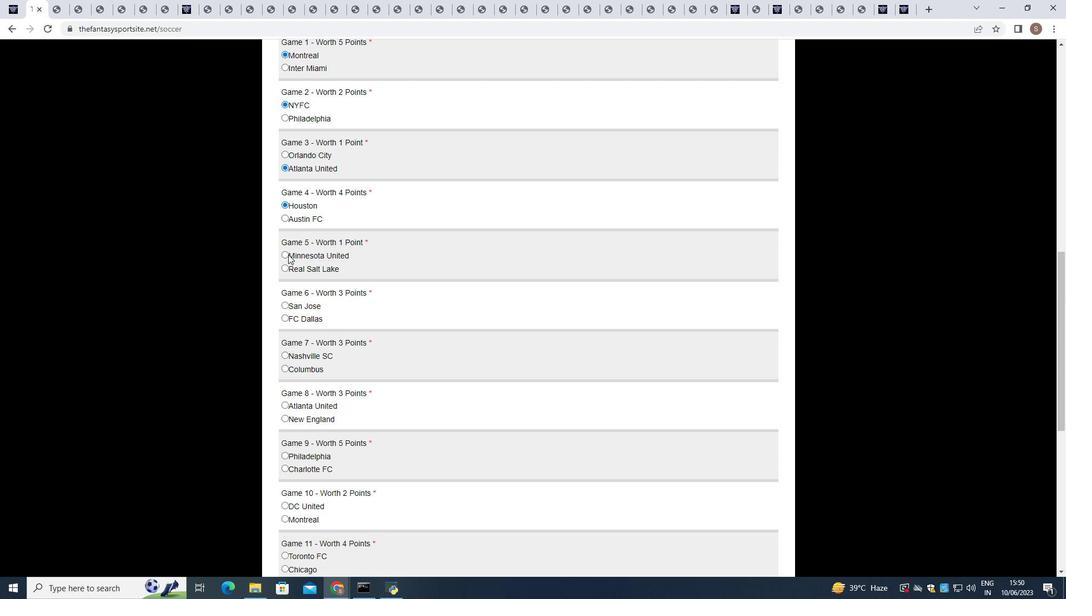 
Action: Mouse pressed left at (285, 251)
Screenshot: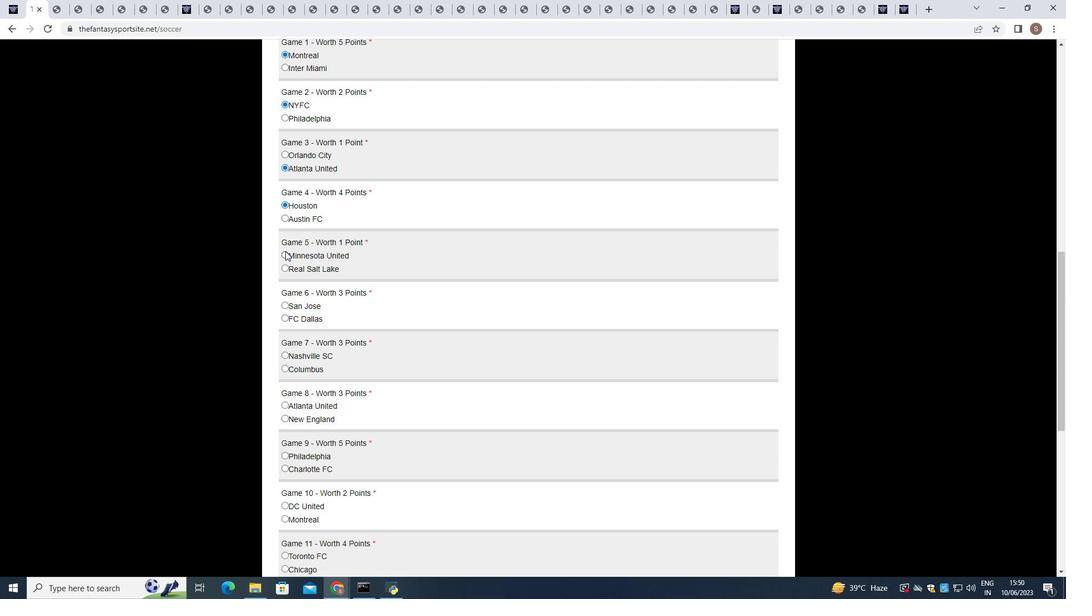 
Action: Mouse moved to (283, 317)
Screenshot: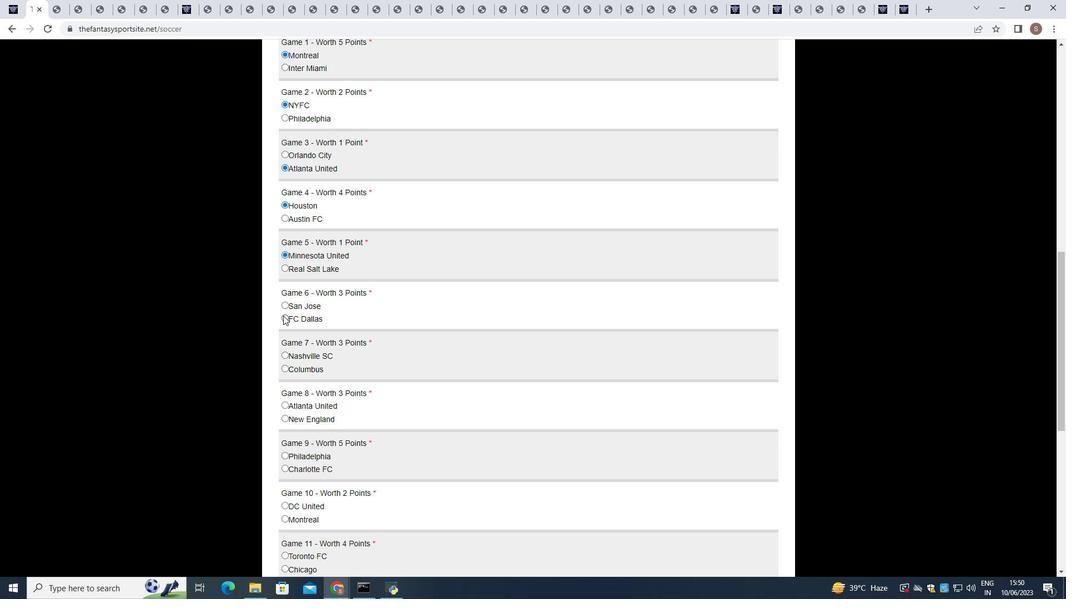 
Action: Mouse pressed left at (283, 317)
Screenshot: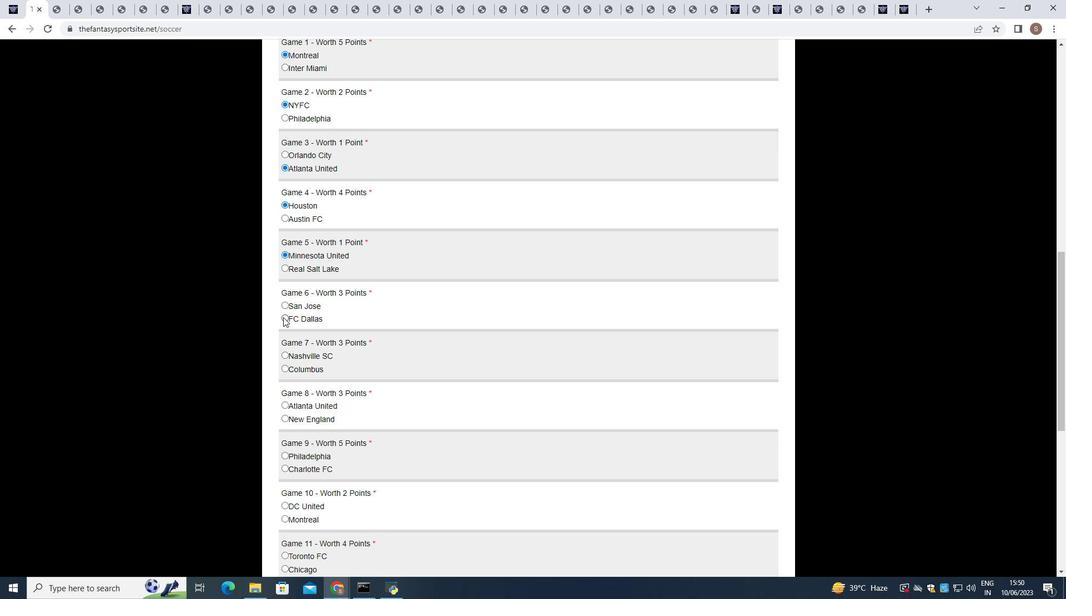 
Action: Mouse moved to (284, 366)
Screenshot: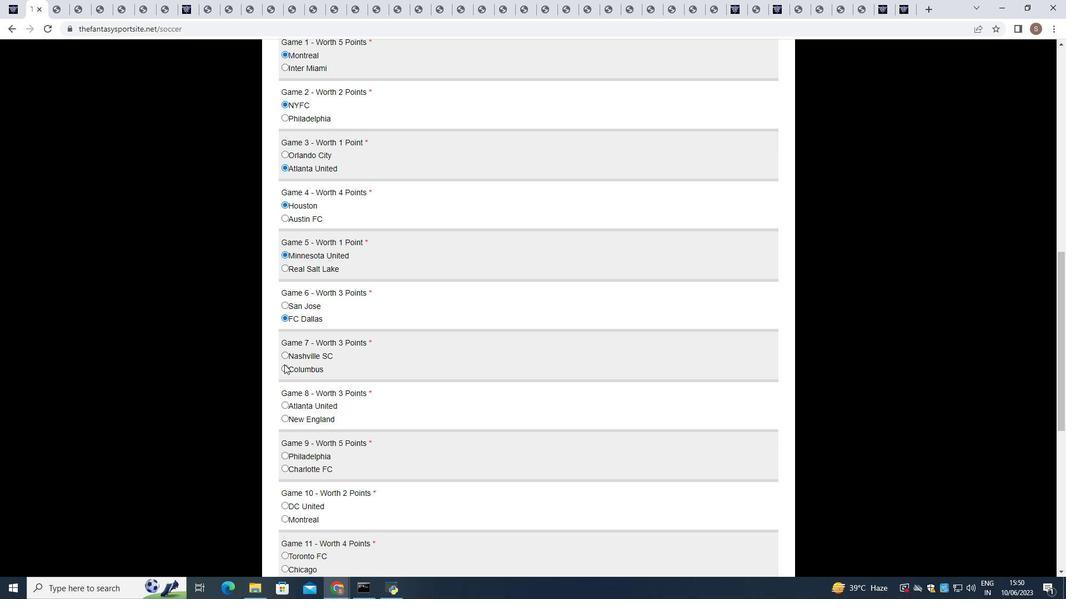 
Action: Mouse pressed left at (284, 366)
Screenshot: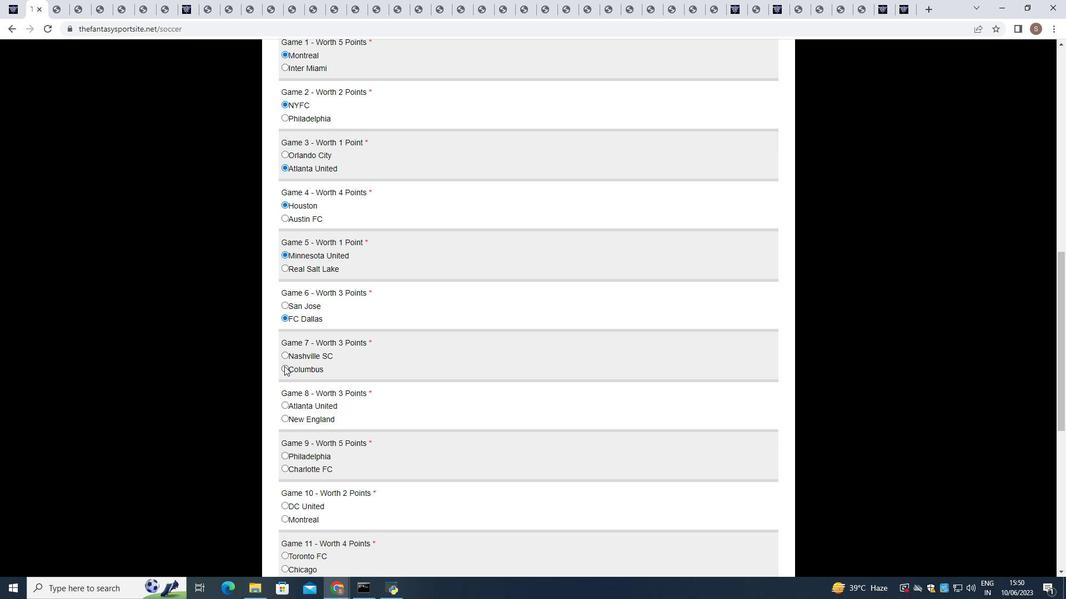 
Action: Mouse moved to (284, 417)
Screenshot: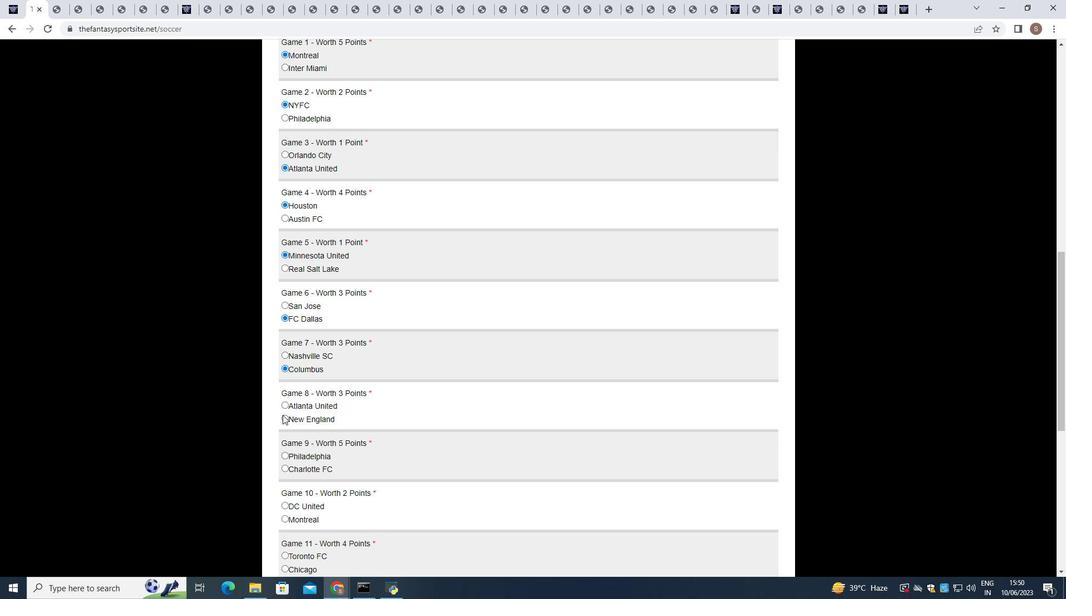 
Action: Mouse pressed left at (284, 417)
Screenshot: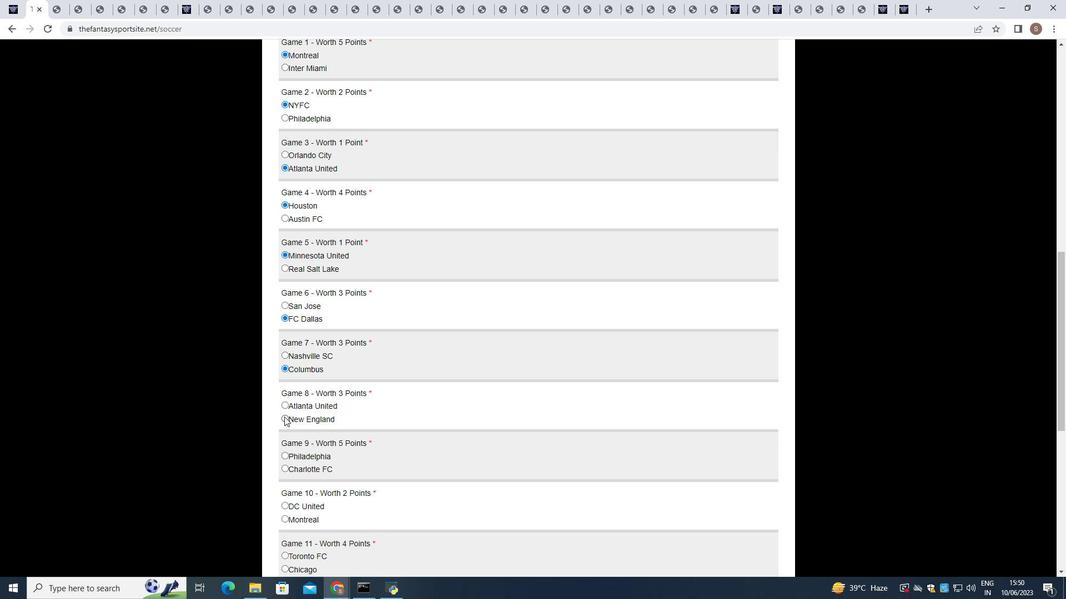 
Action: Mouse moved to (284, 454)
Screenshot: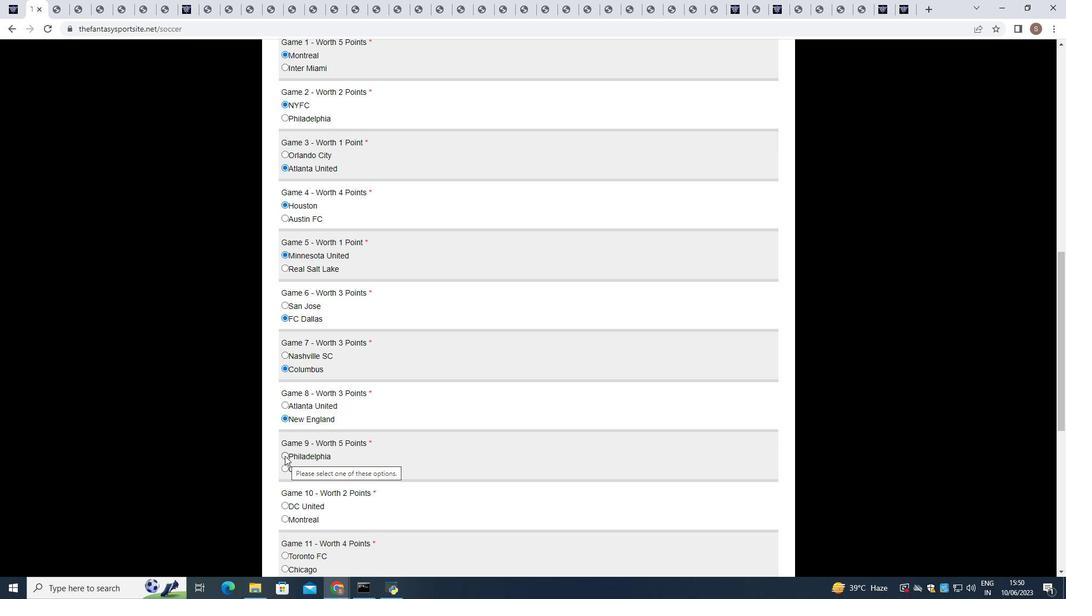 
Action: Mouse pressed left at (284, 454)
Screenshot: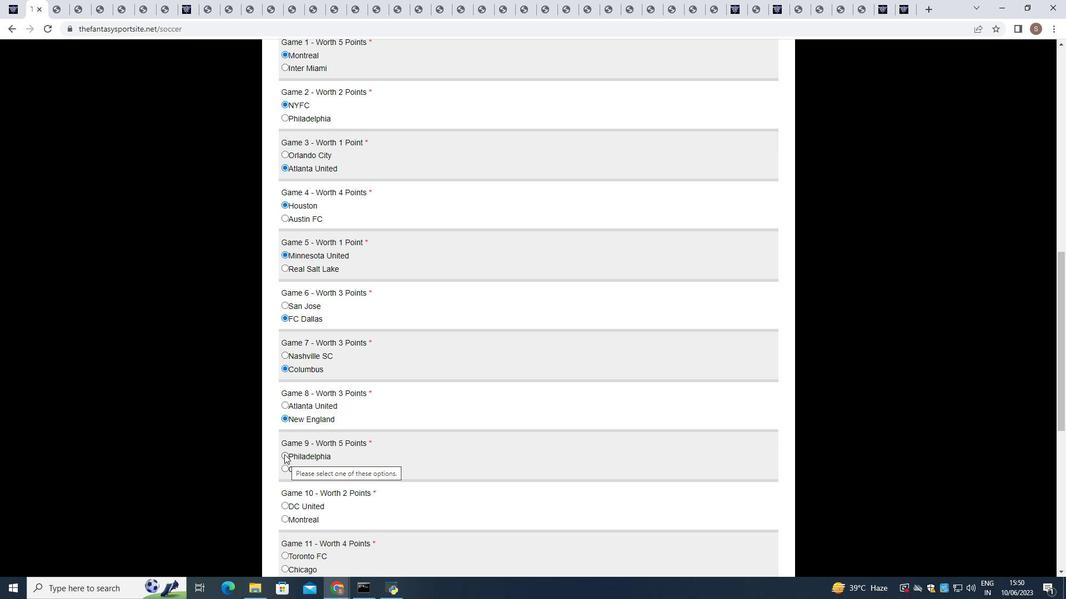 
Action: Mouse moved to (284, 519)
Screenshot: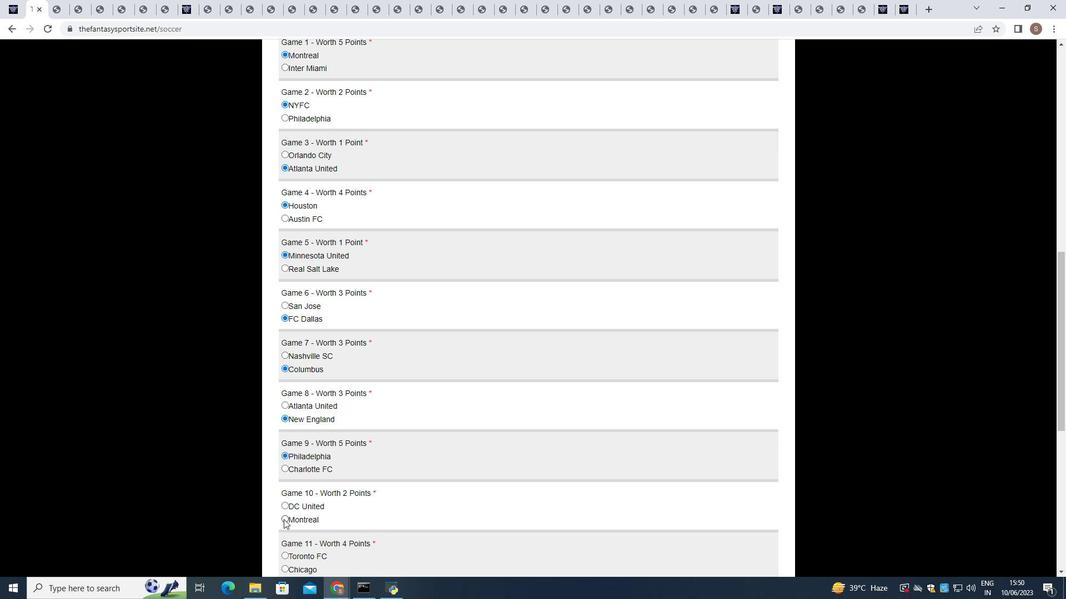 
Action: Mouse pressed left at (284, 519)
Screenshot: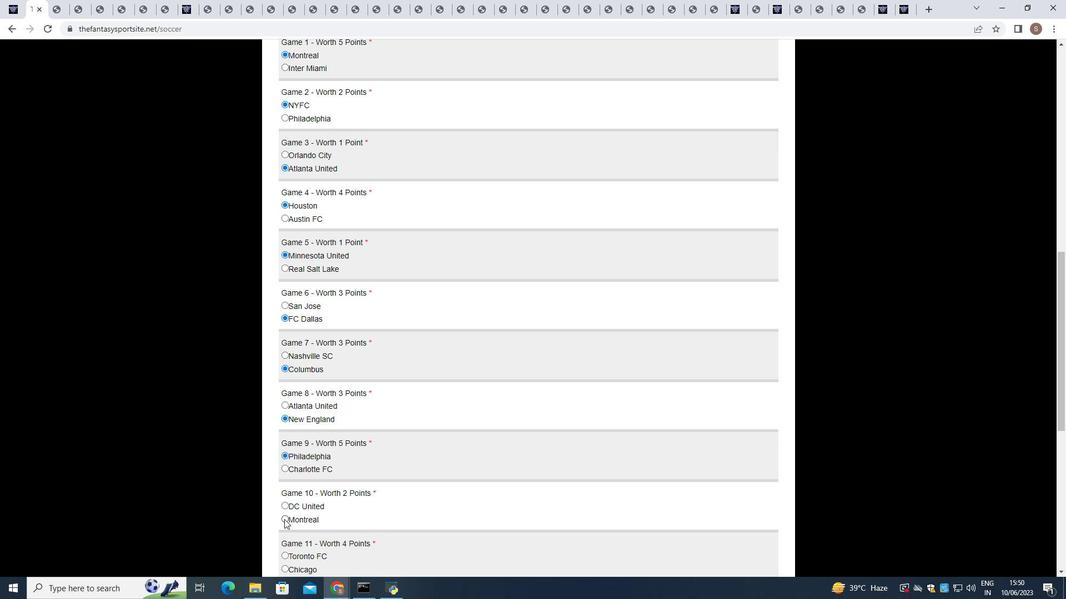 
Action: Mouse moved to (286, 514)
Screenshot: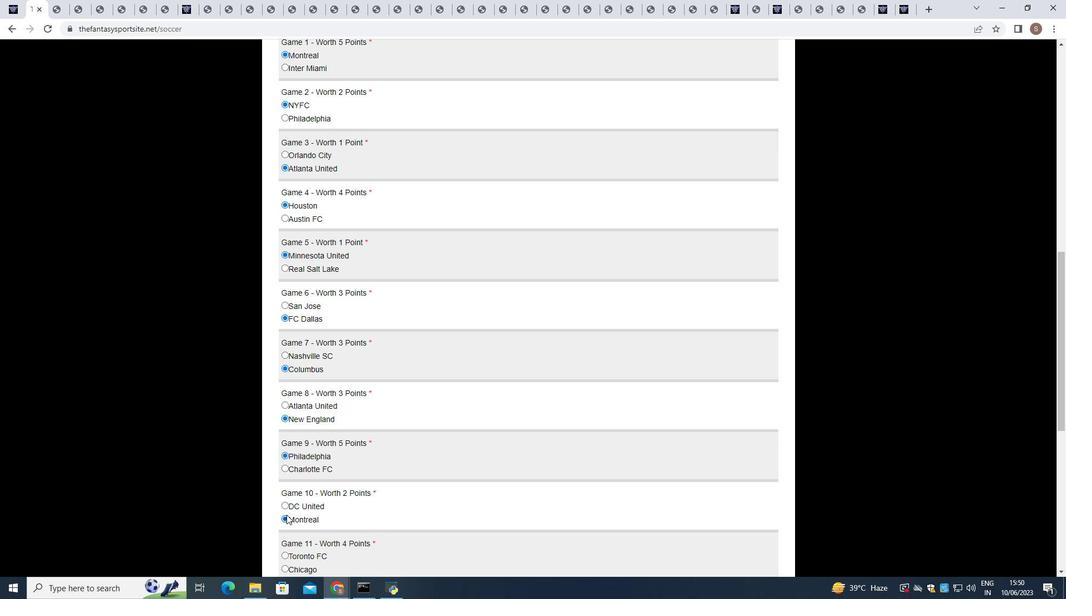 
Action: Mouse scrolled (286, 514) with delta (0, 0)
Screenshot: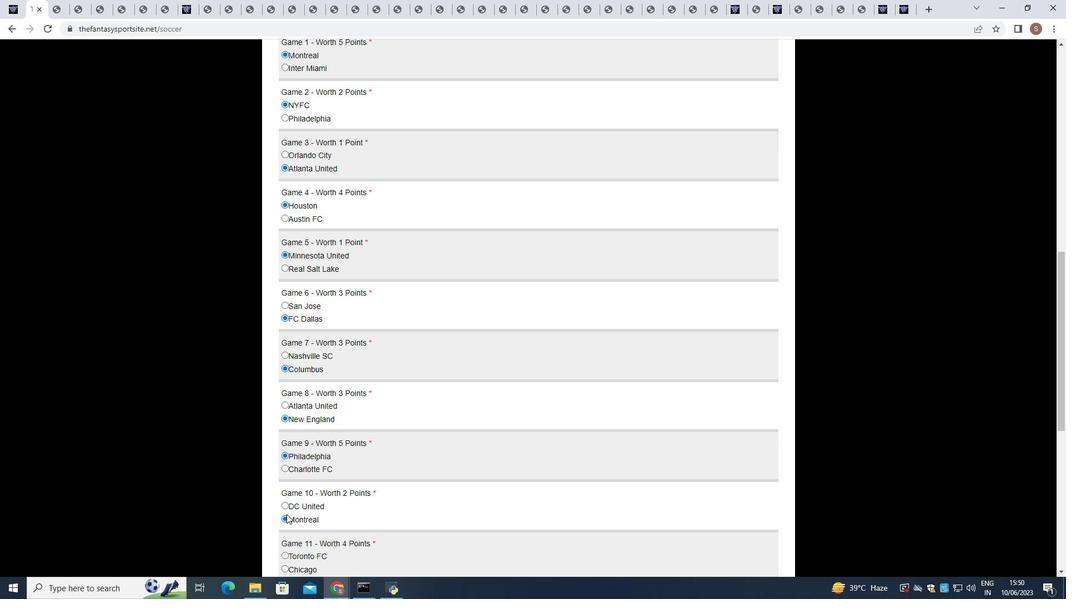 
Action: Mouse scrolled (286, 514) with delta (0, 0)
Screenshot: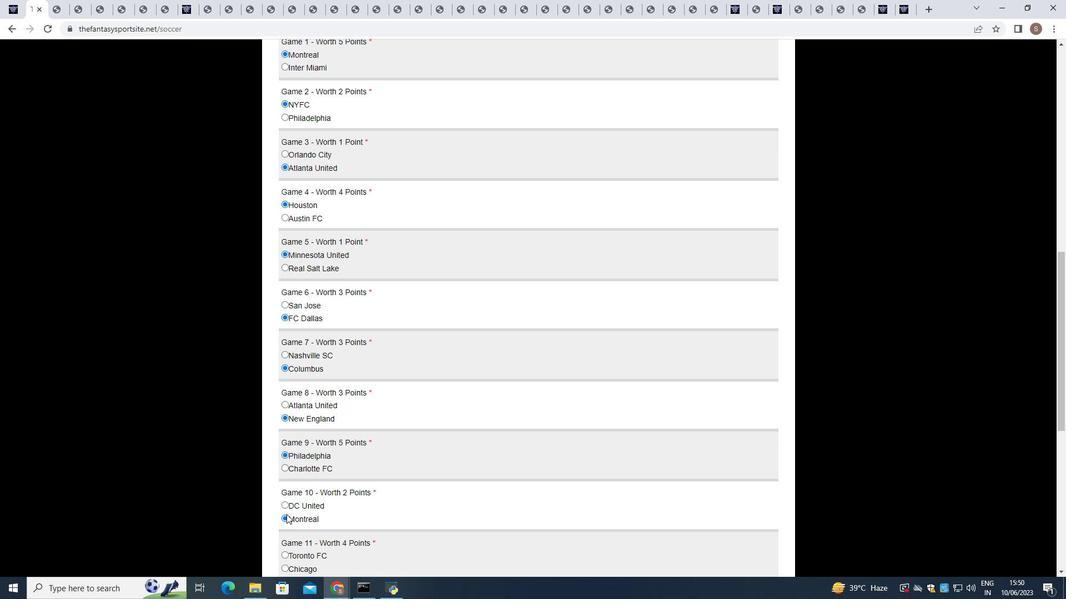 
Action: Mouse scrolled (286, 514) with delta (0, 0)
Screenshot: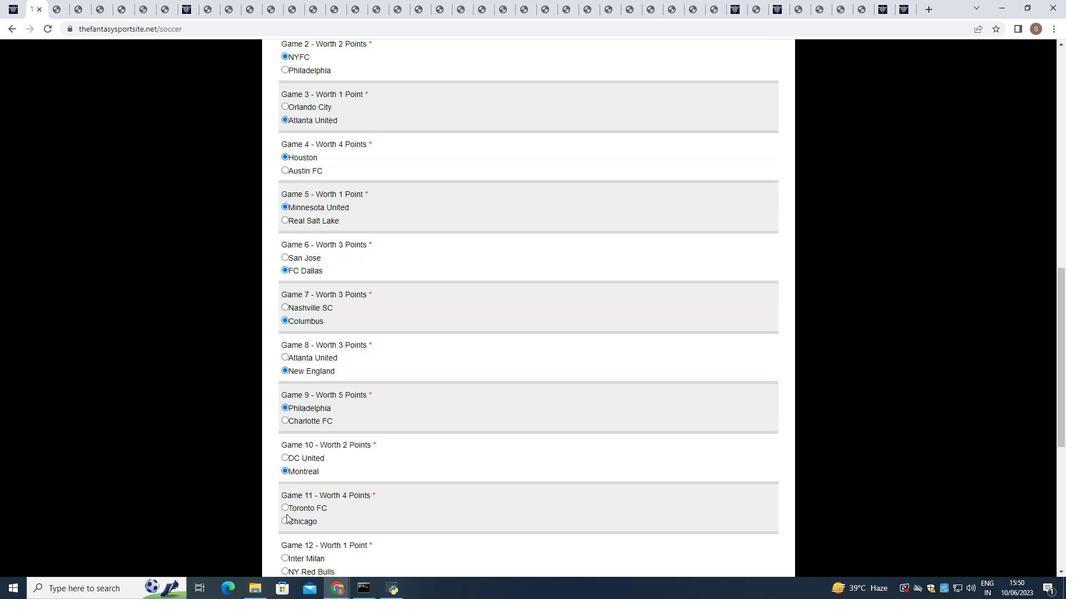 
Action: Mouse moved to (286, 514)
Screenshot: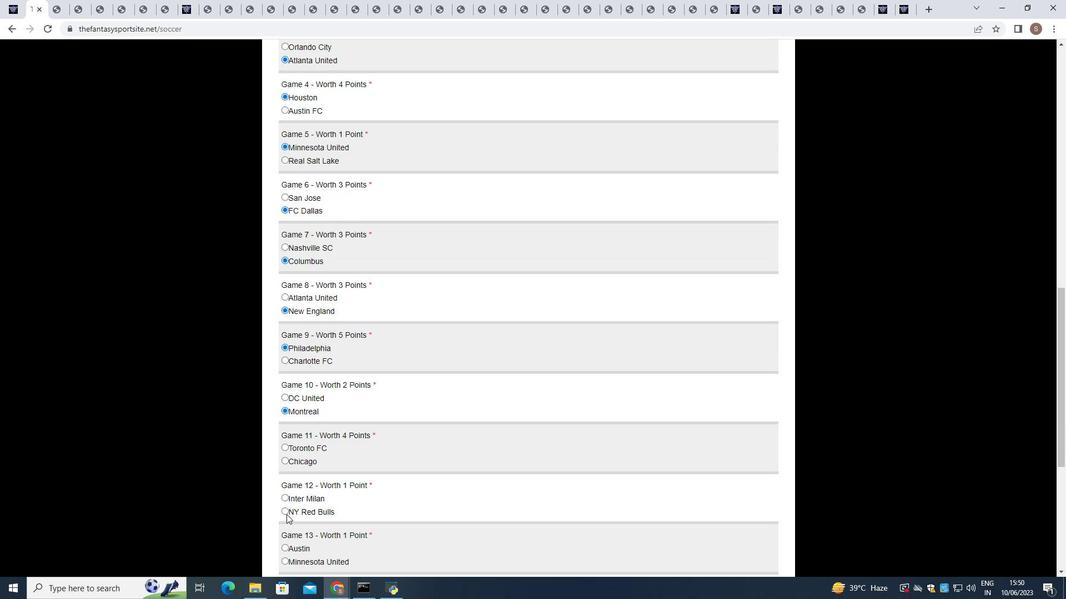 
Action: Mouse scrolled (286, 513) with delta (0, 0)
Screenshot: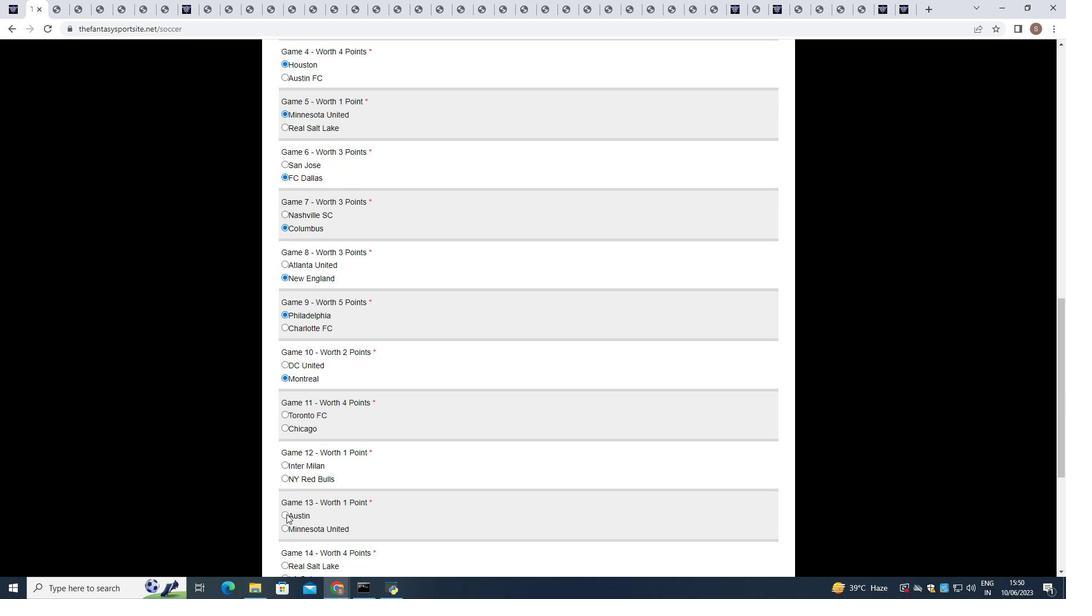 
Action: Mouse moved to (287, 513)
Screenshot: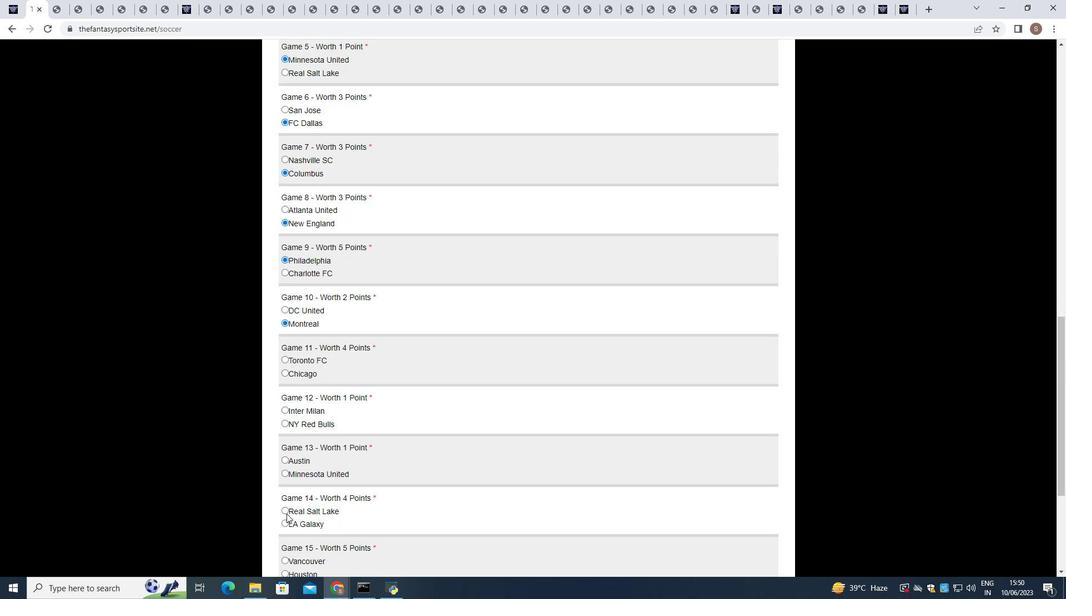 
Action: Mouse scrolled (287, 513) with delta (0, 0)
Screenshot: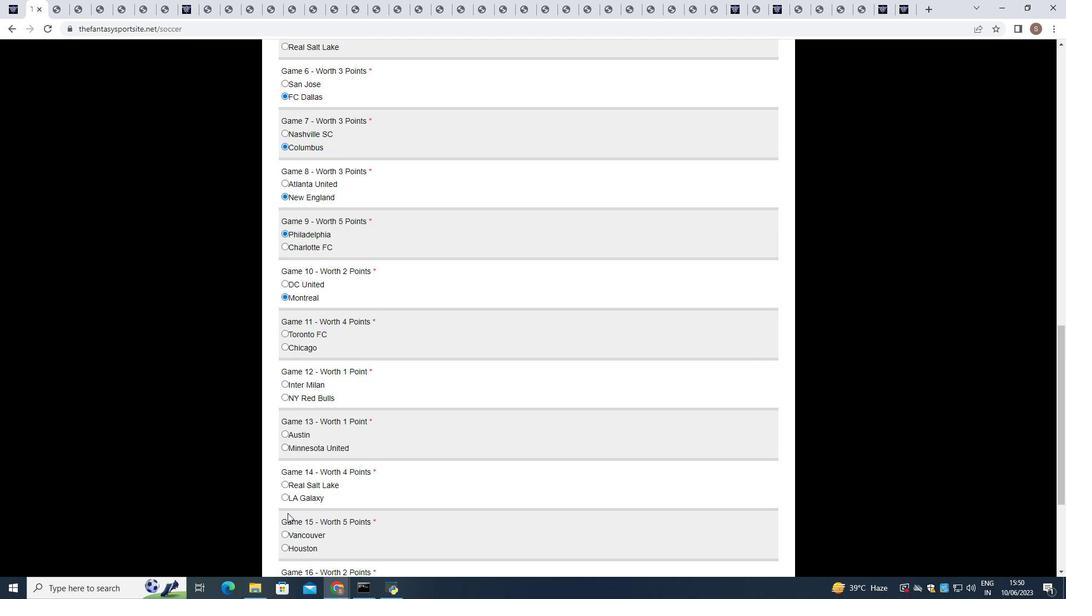 
Action: Mouse moved to (282, 292)
Screenshot: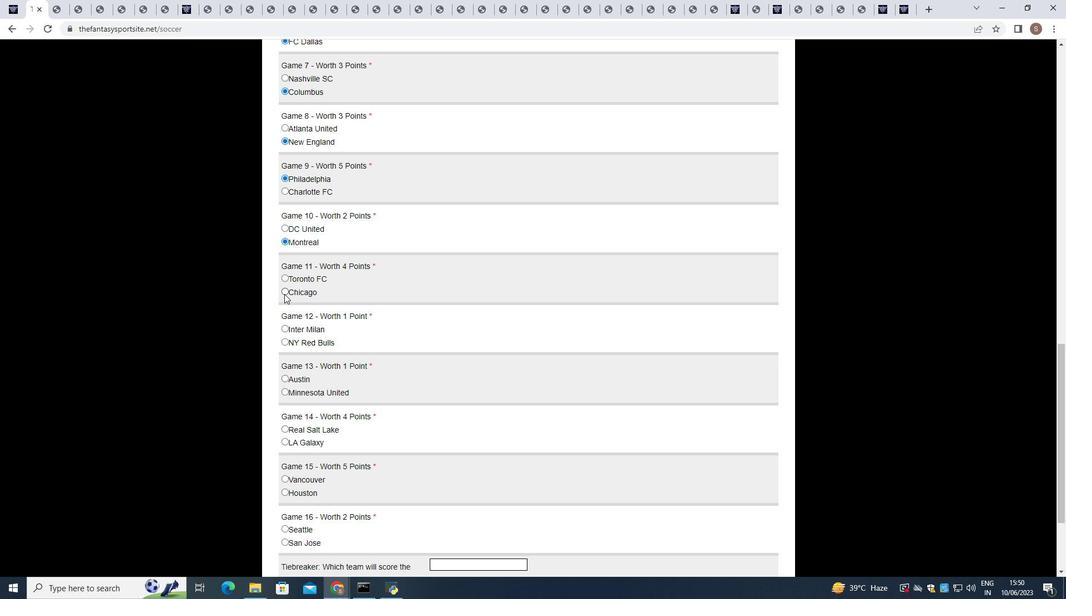 
Action: Mouse pressed left at (282, 292)
Screenshot: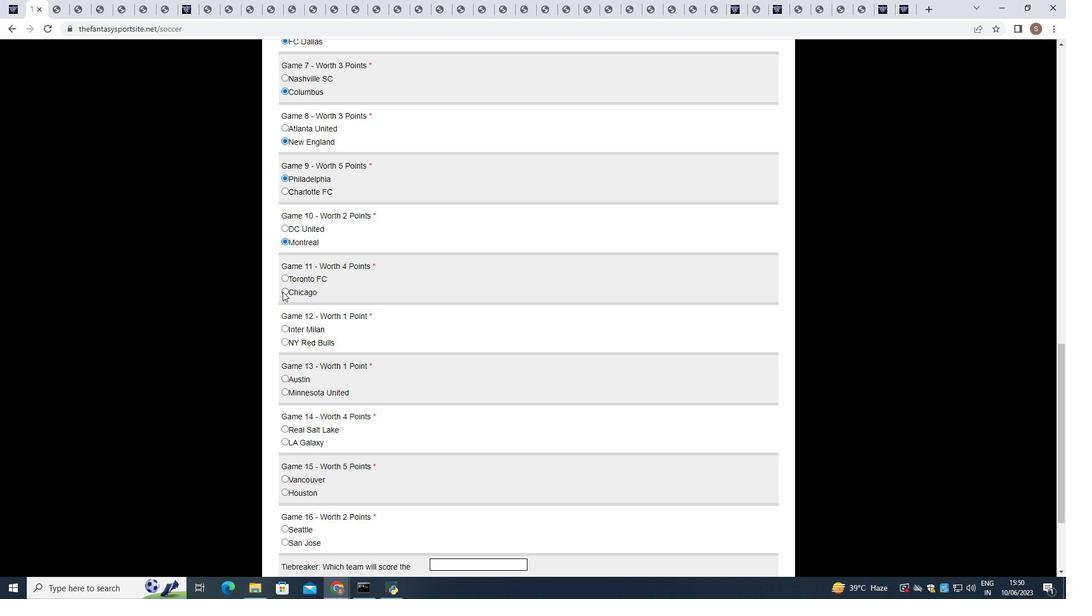 
Action: Mouse moved to (284, 328)
Screenshot: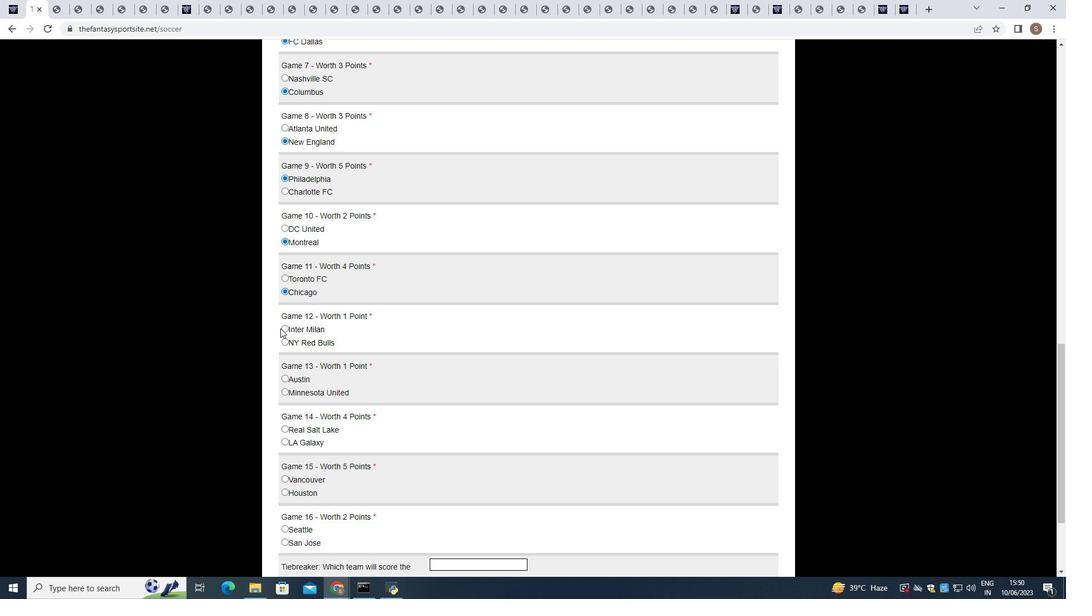 
Action: Mouse pressed left at (284, 328)
Screenshot: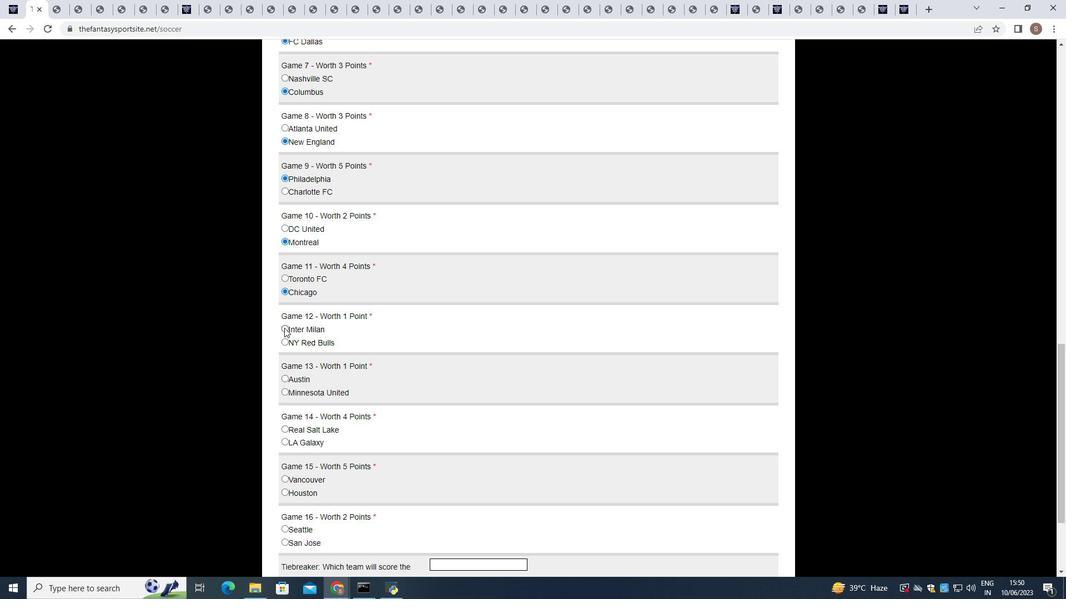 
Action: Mouse moved to (286, 378)
Screenshot: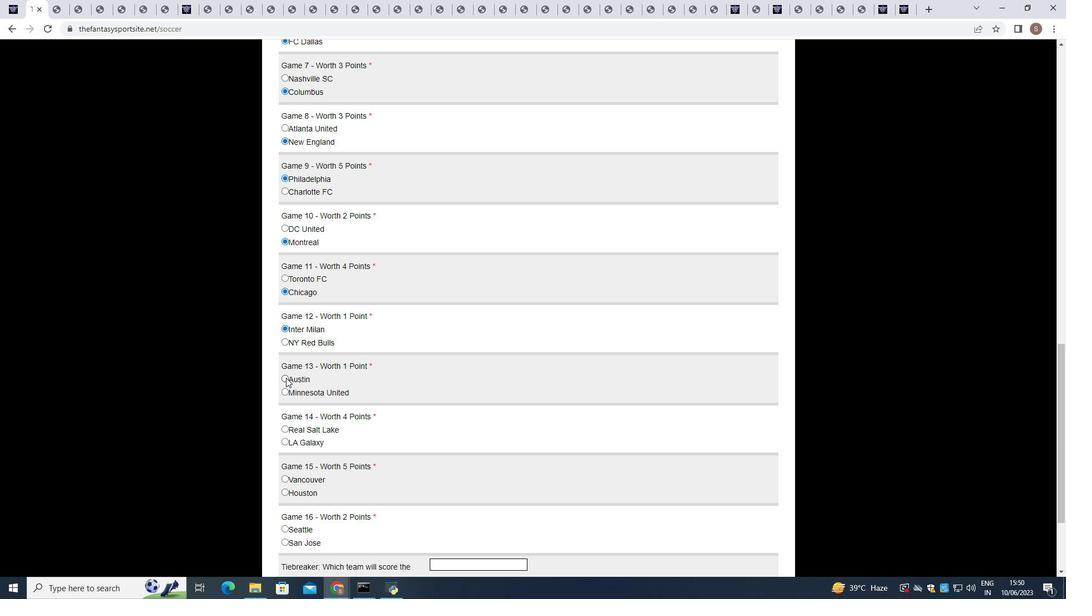 
Action: Mouse pressed left at (286, 378)
Screenshot: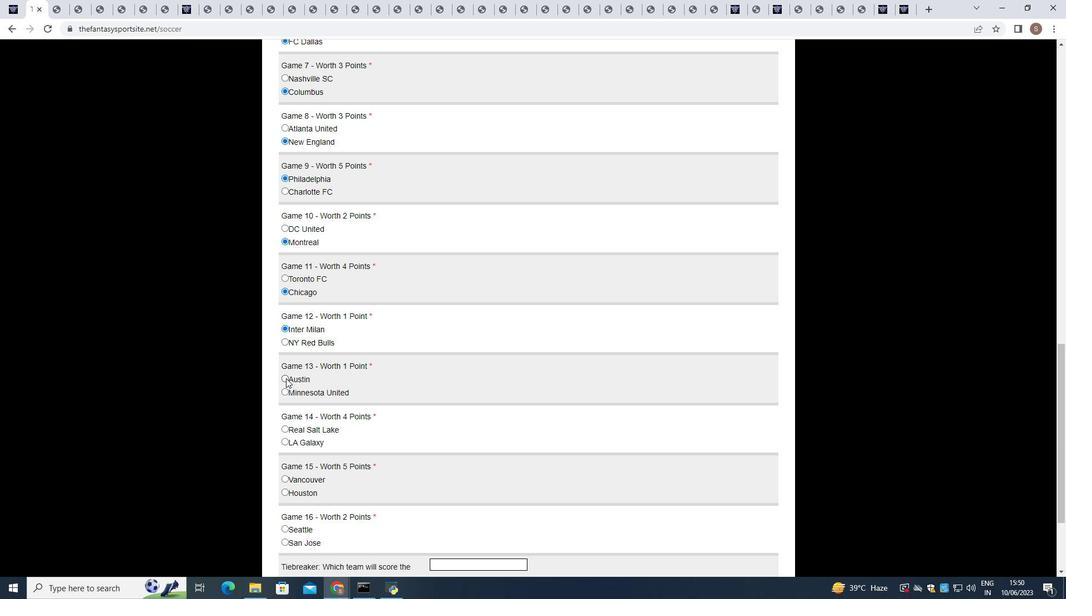 
Action: Mouse moved to (286, 428)
Screenshot: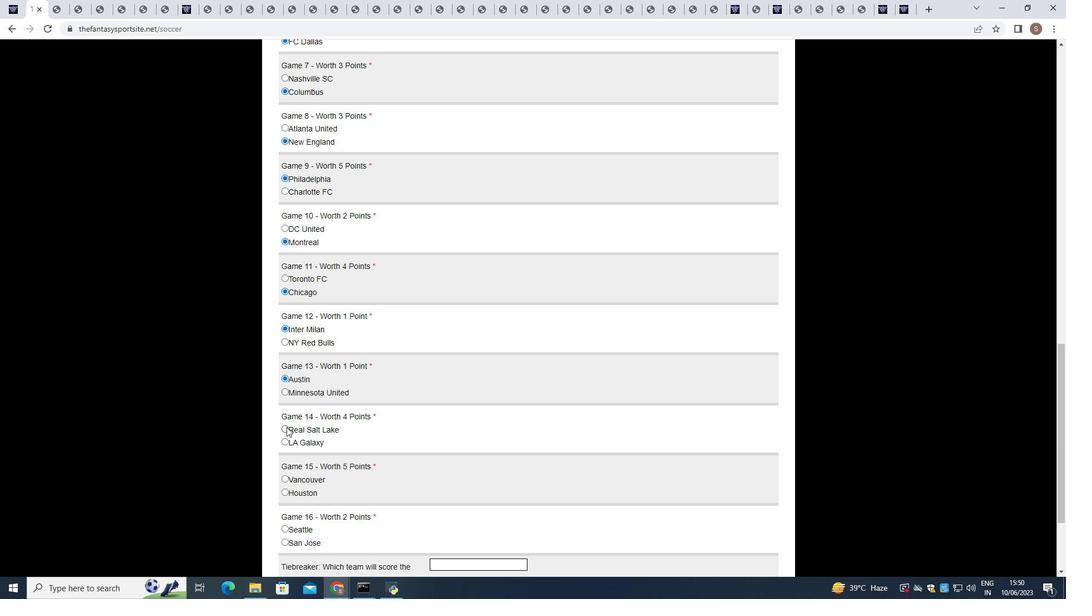 
Action: Mouse pressed left at (286, 428)
Screenshot: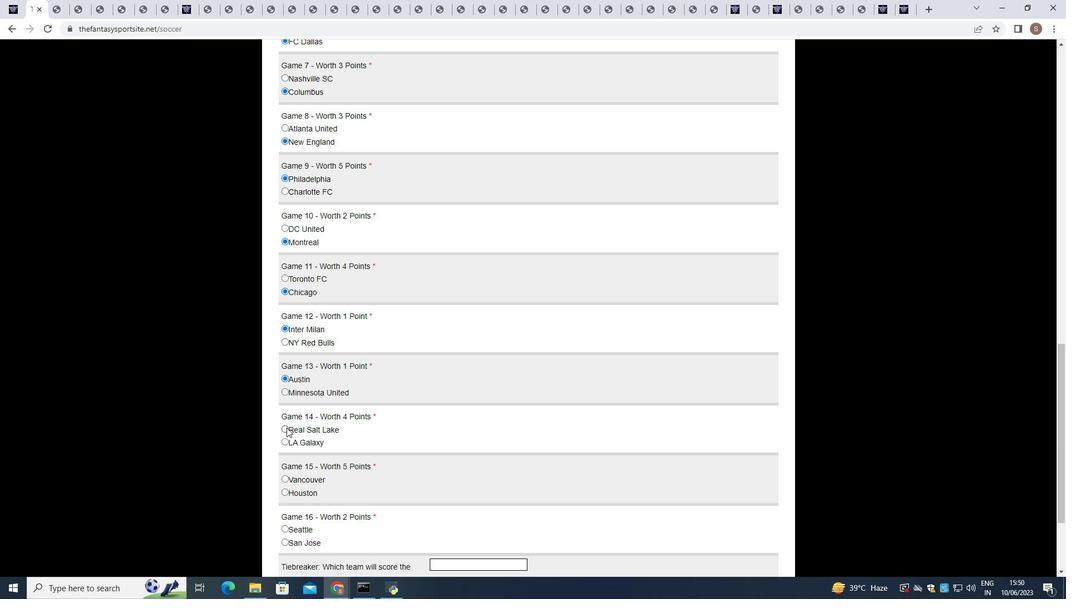 
Action: Mouse moved to (283, 478)
Screenshot: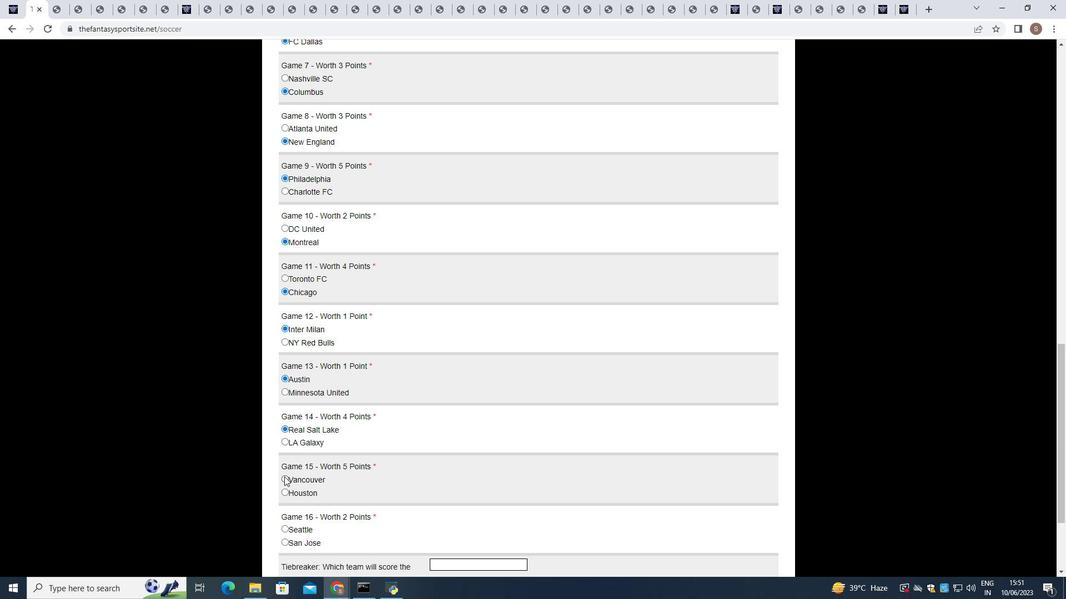 
Action: Mouse pressed left at (283, 478)
Screenshot: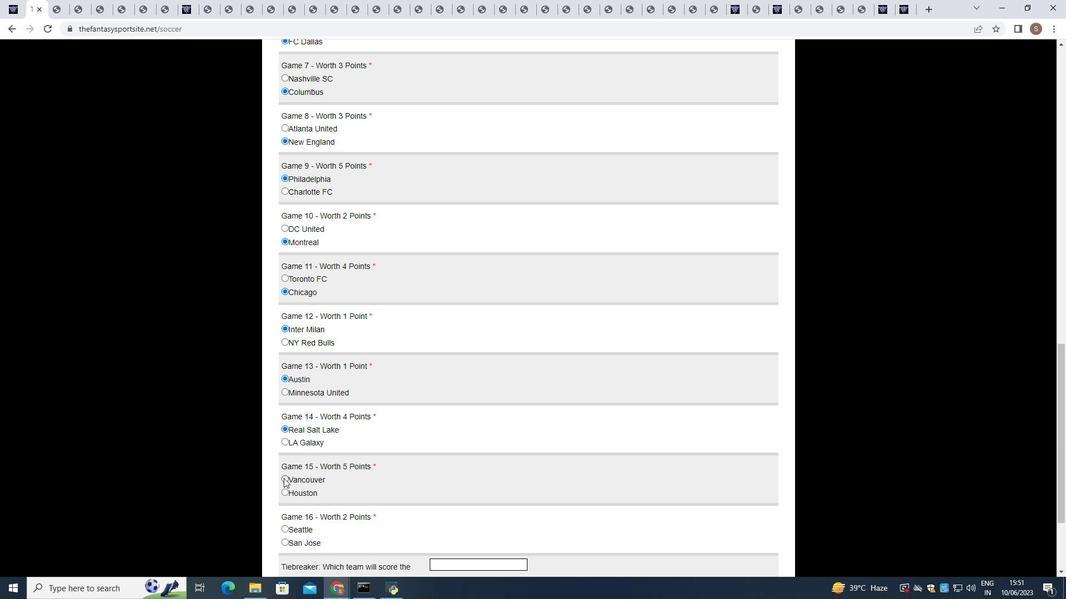 
Action: Mouse moved to (284, 527)
Screenshot: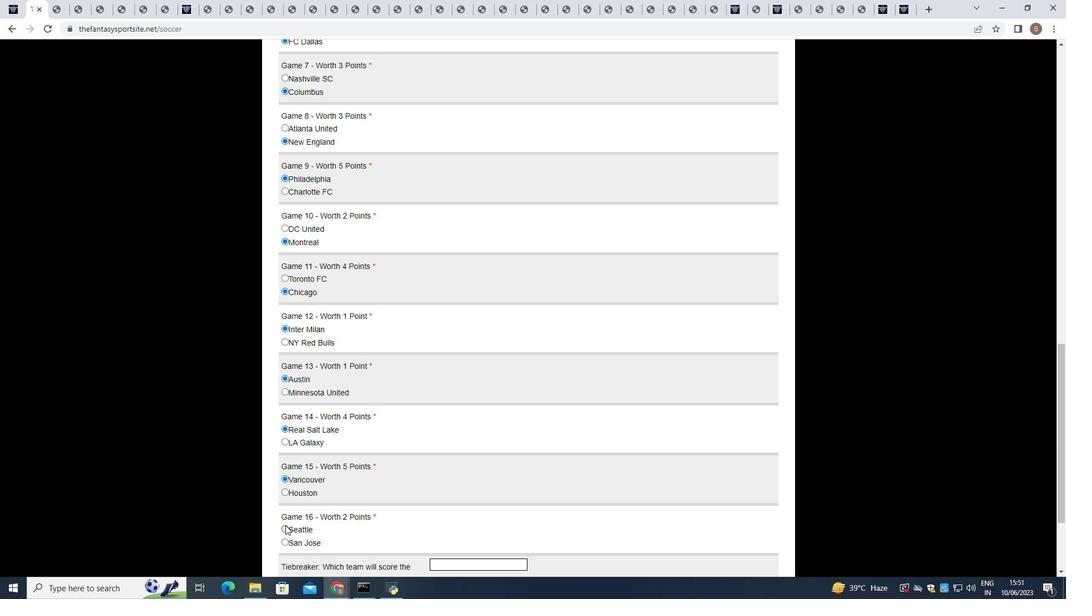 
Action: Mouse pressed left at (284, 527)
Screenshot: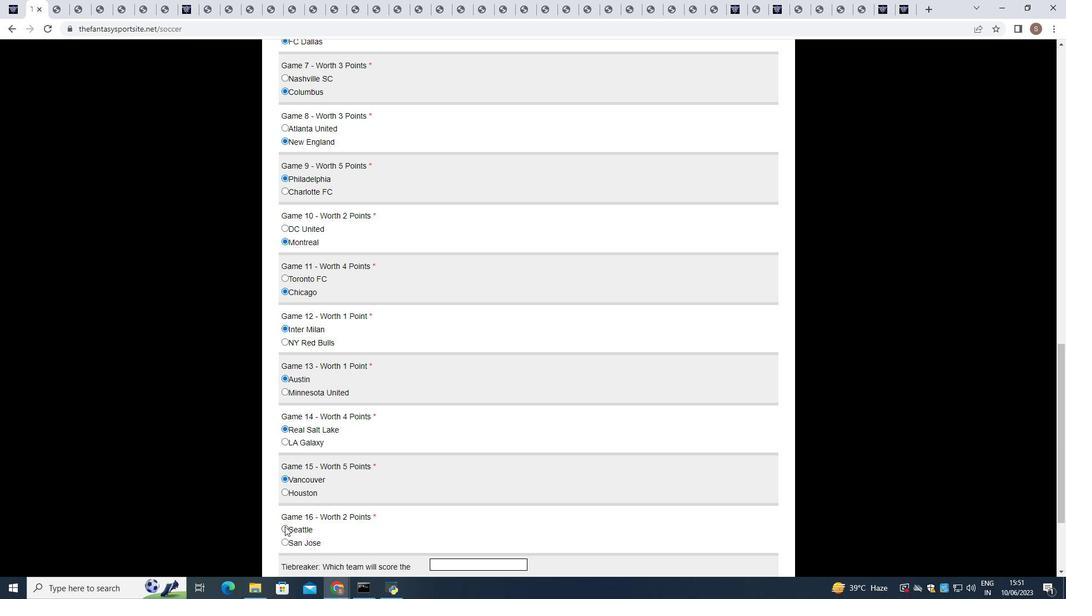 
Action: Mouse moved to (342, 482)
Screenshot: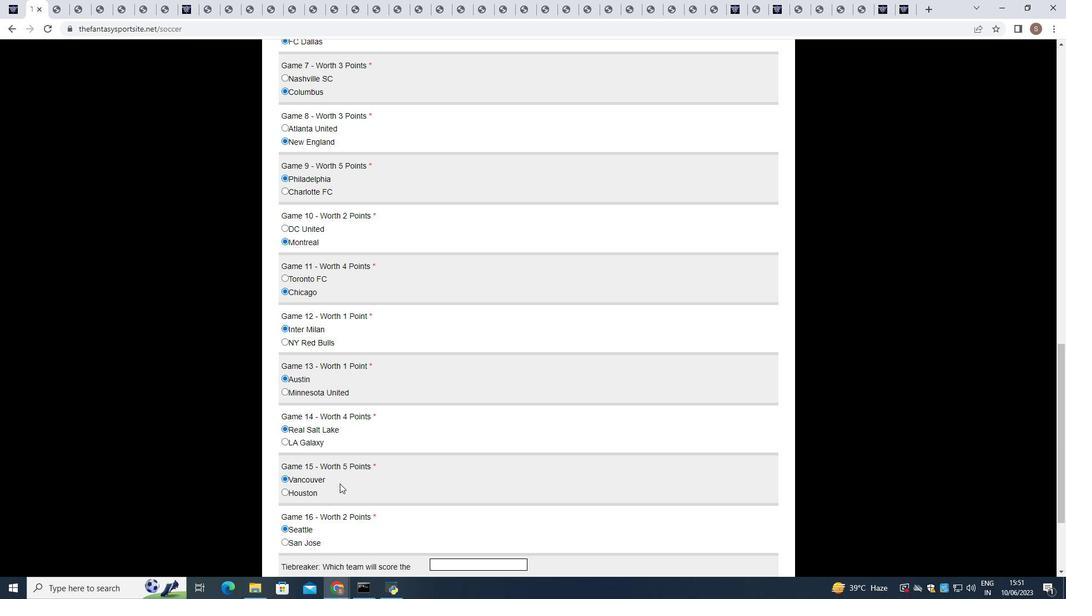 
Action: Mouse scrolled (342, 481) with delta (0, 0)
Screenshot: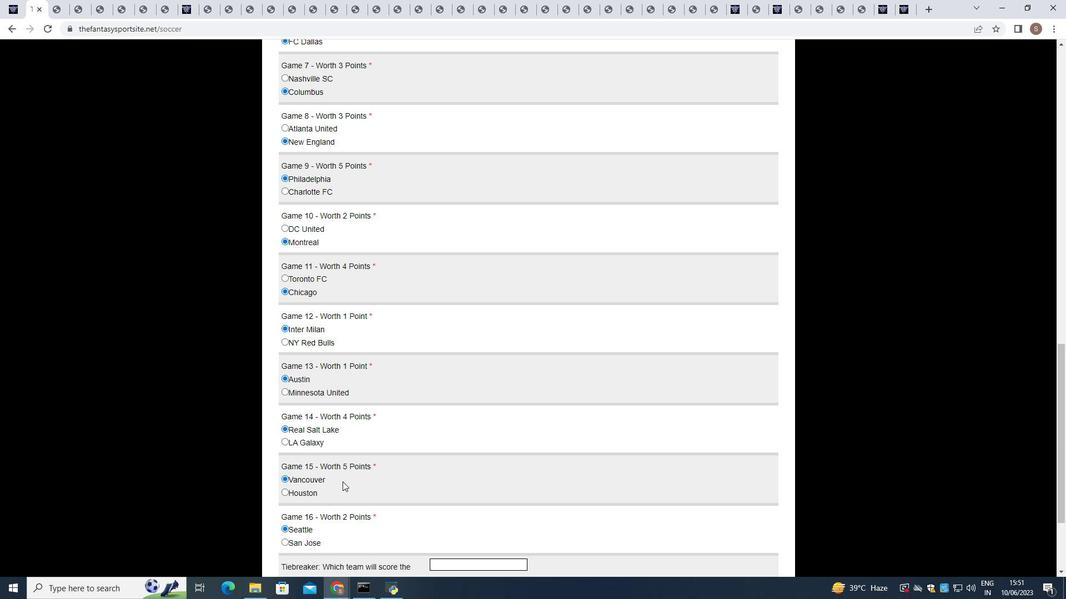 
Action: Mouse scrolled (342, 481) with delta (0, 0)
Screenshot: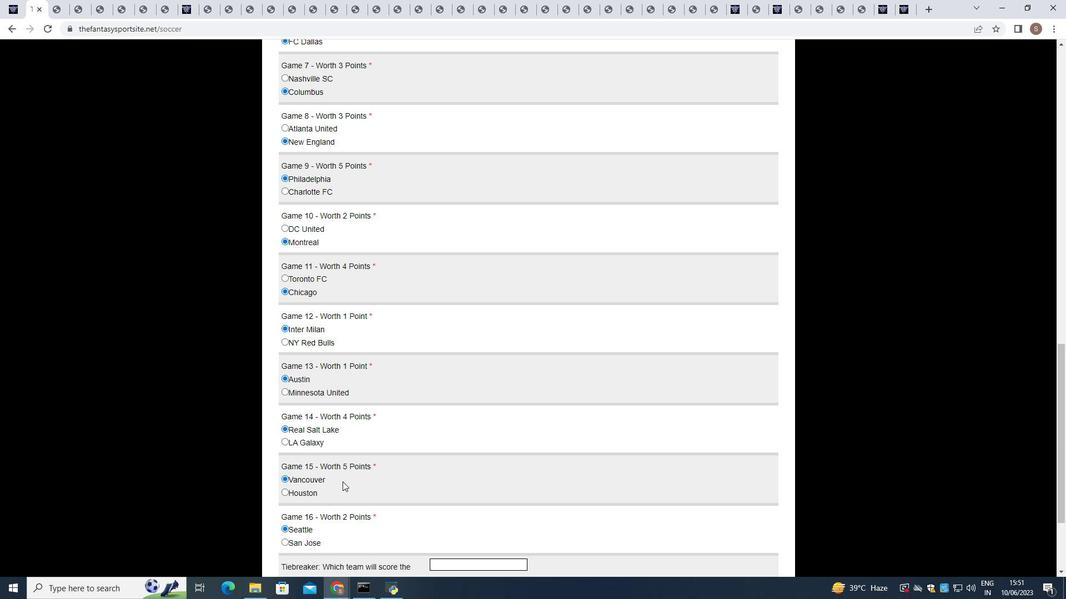 
Action: Mouse scrolled (342, 481) with delta (0, 0)
Screenshot: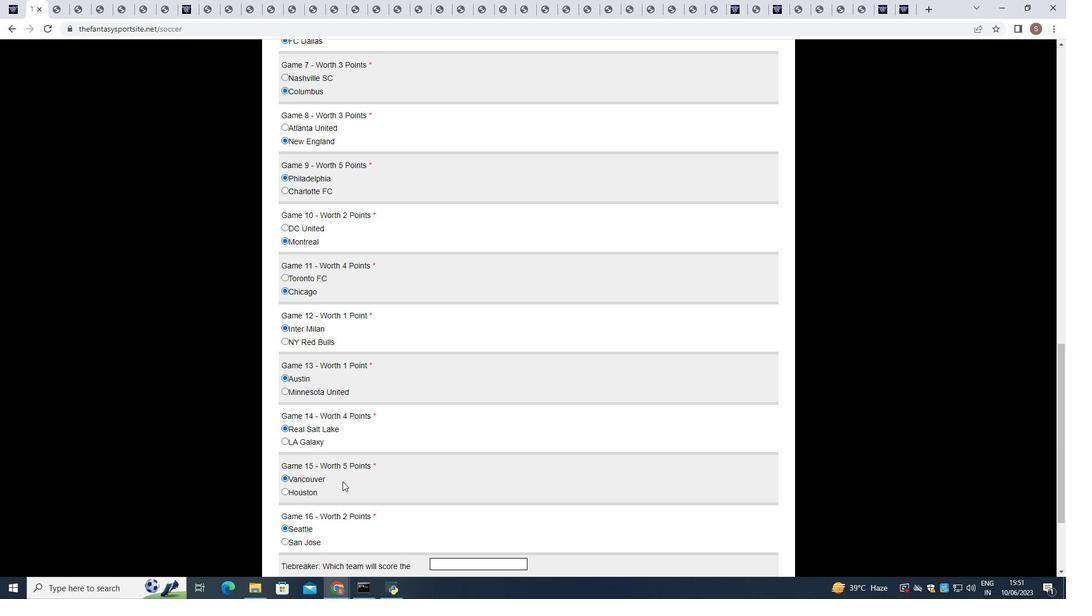 
Action: Mouse moved to (472, 433)
Screenshot: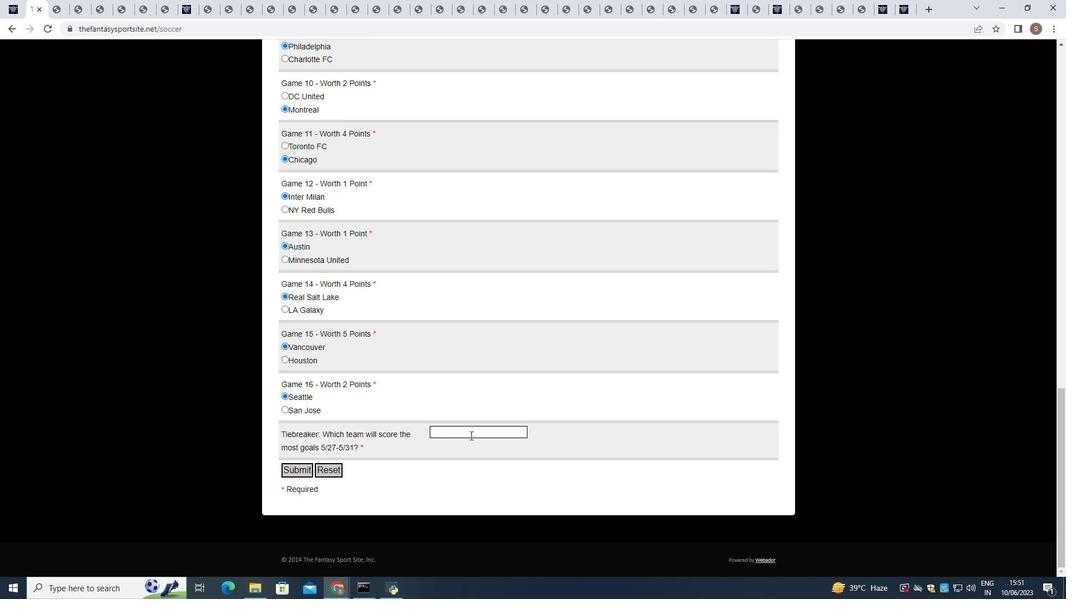
Action: Mouse pressed left at (472, 433)
Screenshot: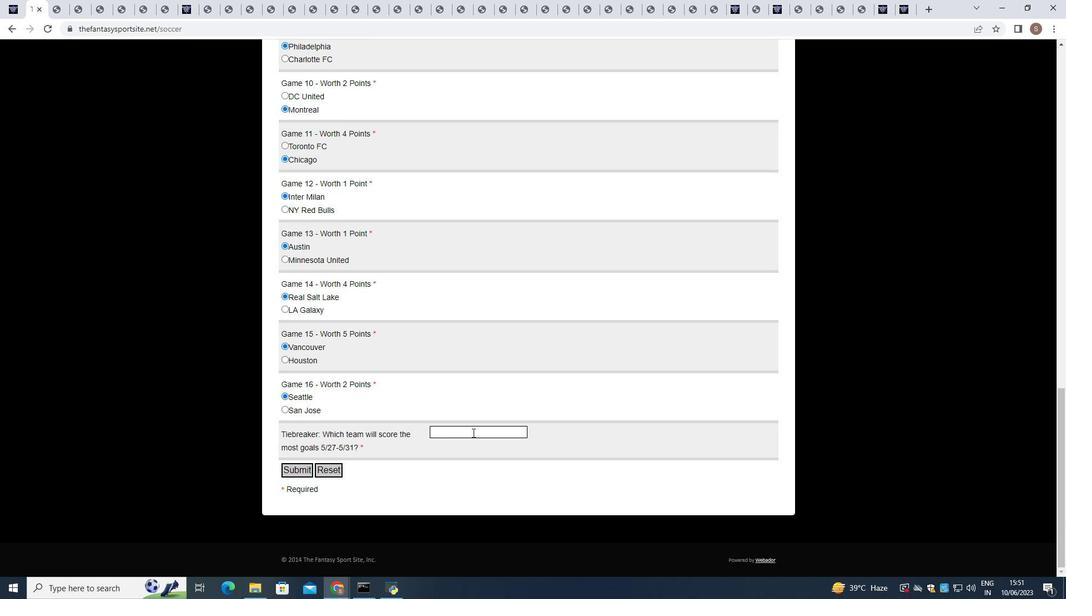 
Action: Key pressed <Key.shift>Or
Screenshot: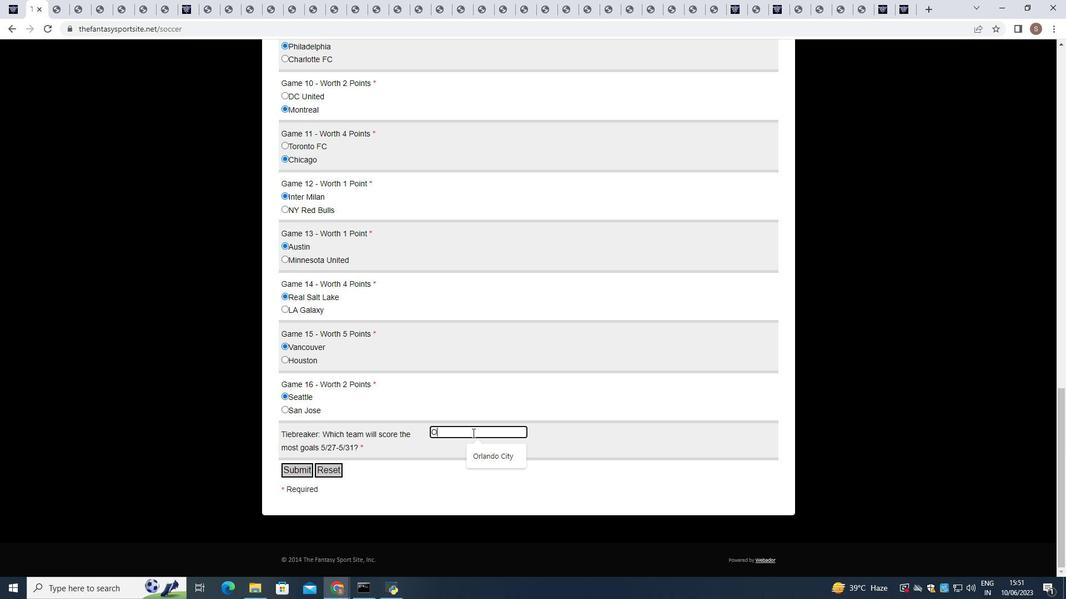 
Action: Mouse moved to (475, 457)
Screenshot: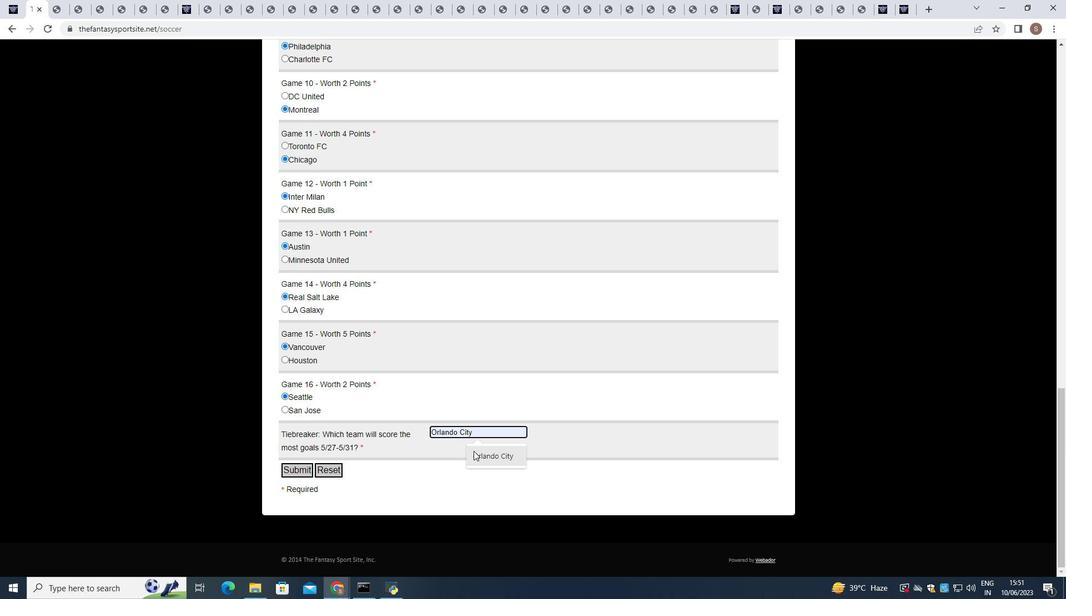 
Action: Mouse pressed left at (475, 457)
Screenshot: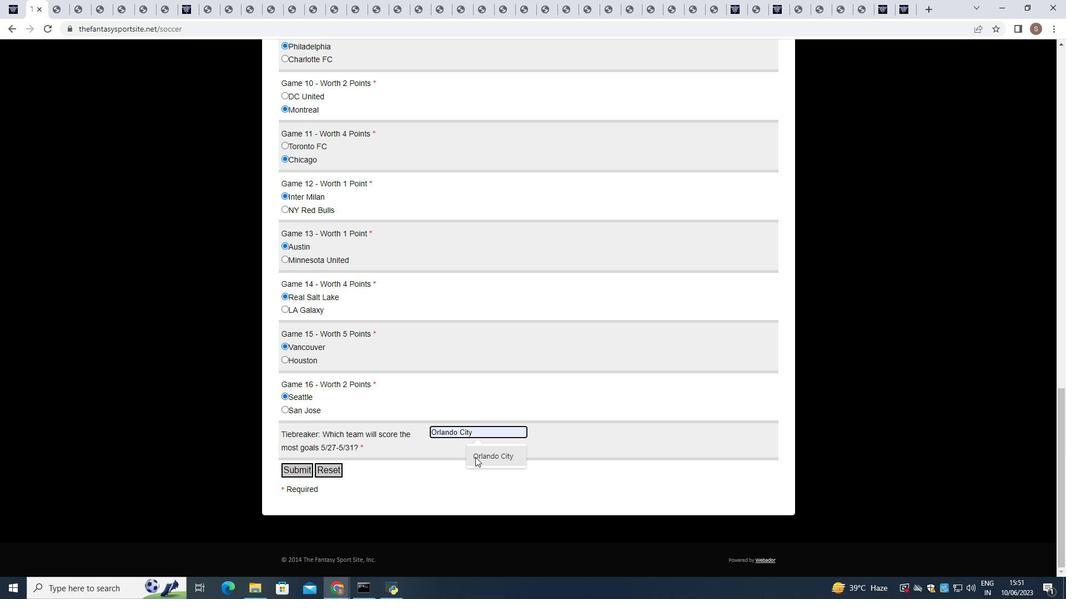 
Action: Mouse moved to (289, 472)
Screenshot: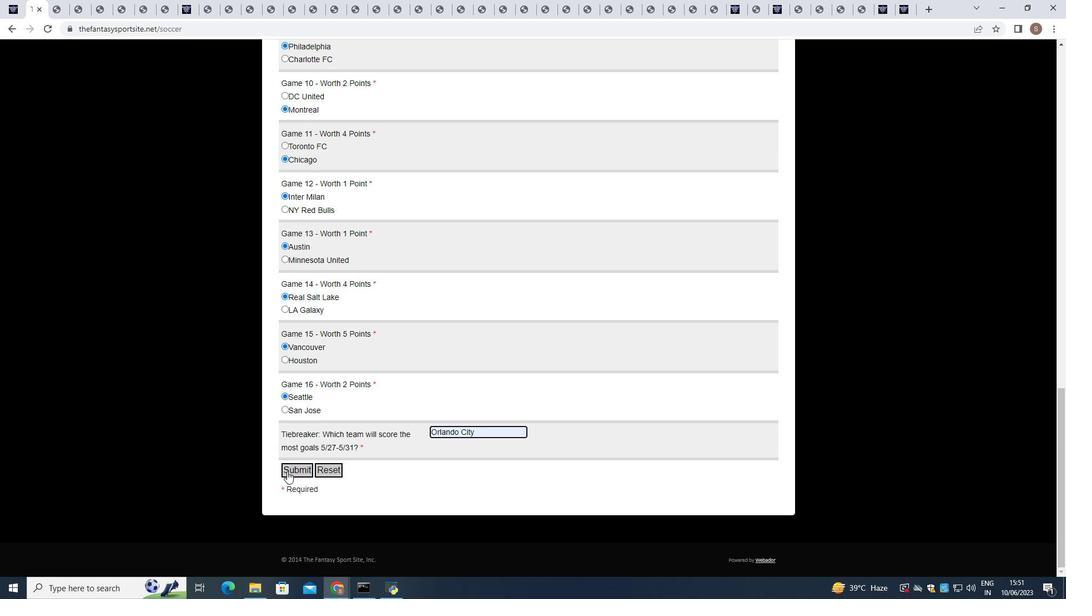 
Action: Mouse pressed left at (289, 472)
Screenshot: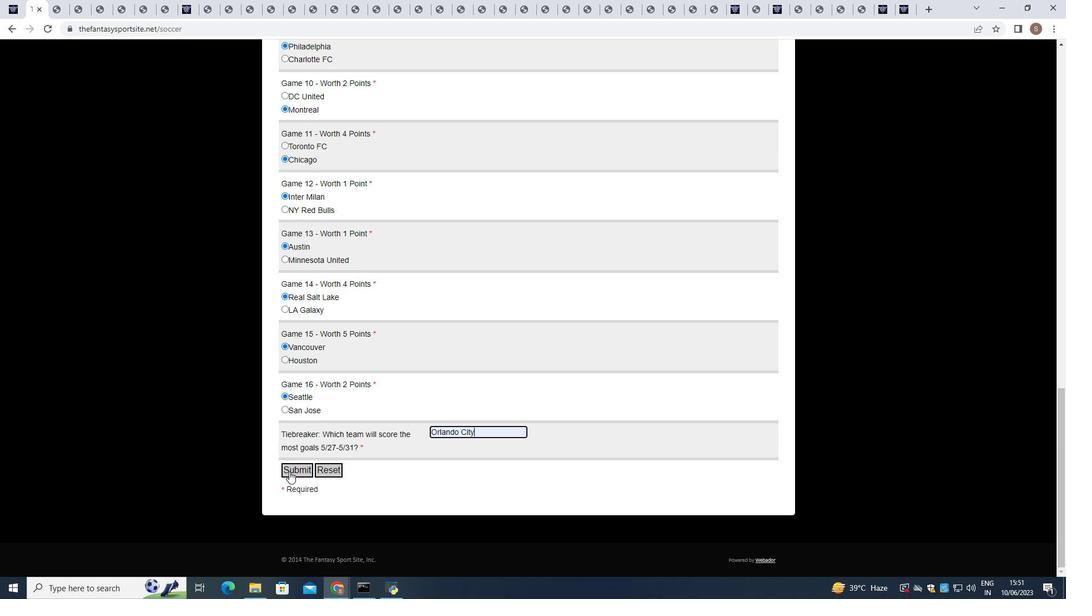 
